 Task: Create relationship between health_assessment and progress_update.
Action: Mouse moved to (735, 61)
Screenshot: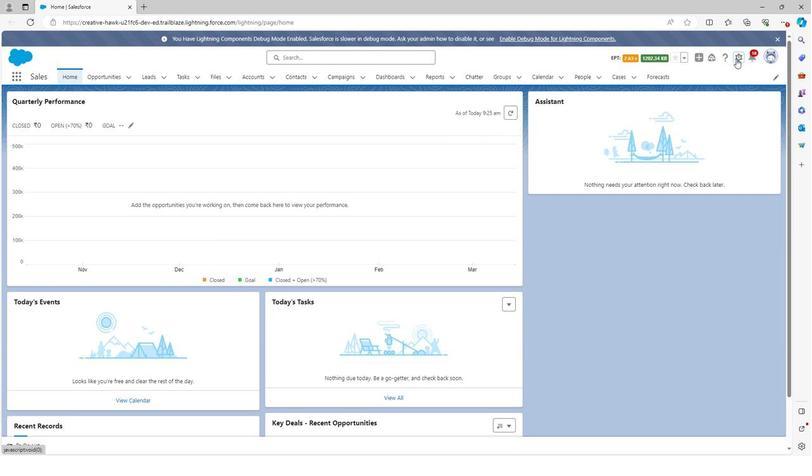 
Action: Mouse pressed left at (735, 61)
Screenshot: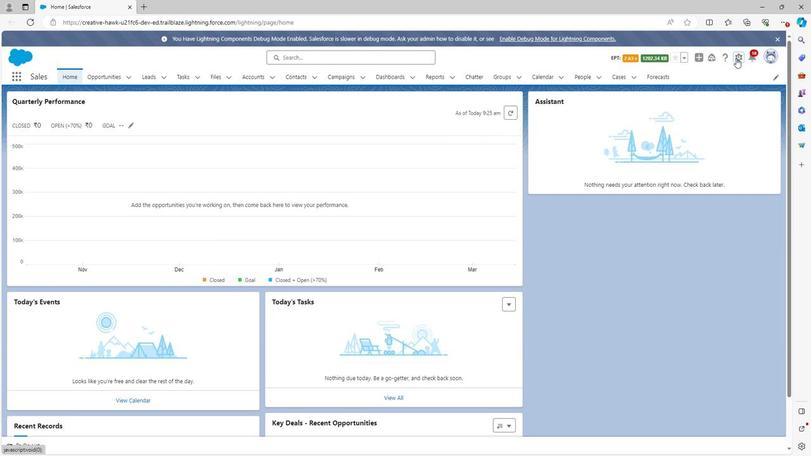 
Action: Mouse moved to (702, 86)
Screenshot: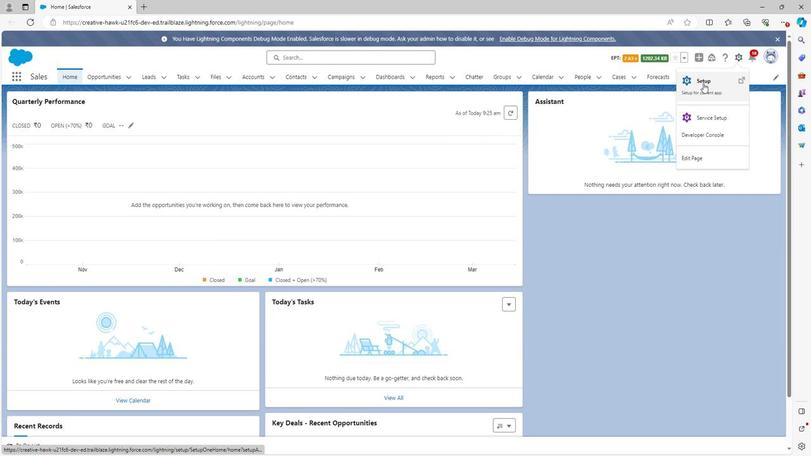 
Action: Mouse pressed left at (702, 86)
Screenshot: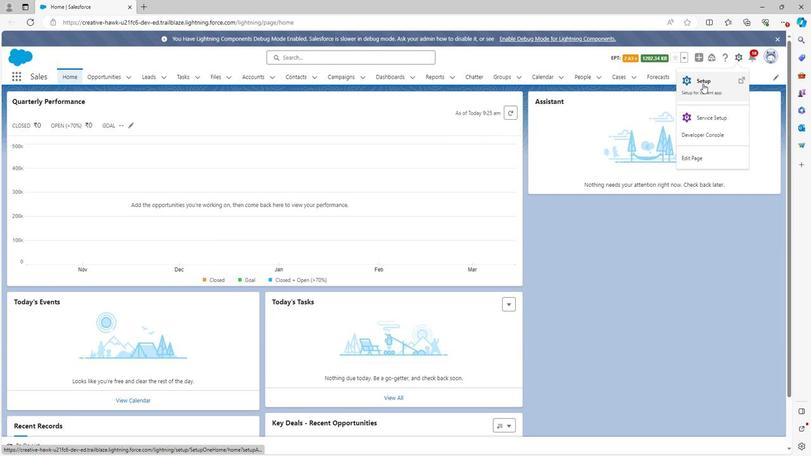 
Action: Mouse moved to (107, 79)
Screenshot: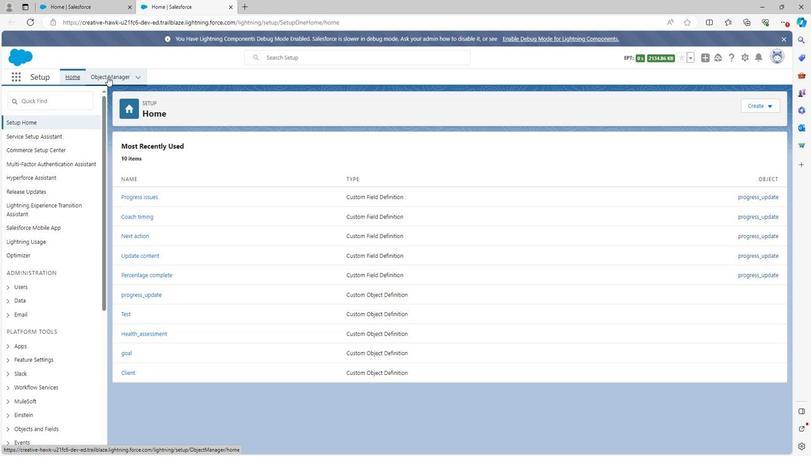 
Action: Mouse pressed left at (107, 79)
Screenshot: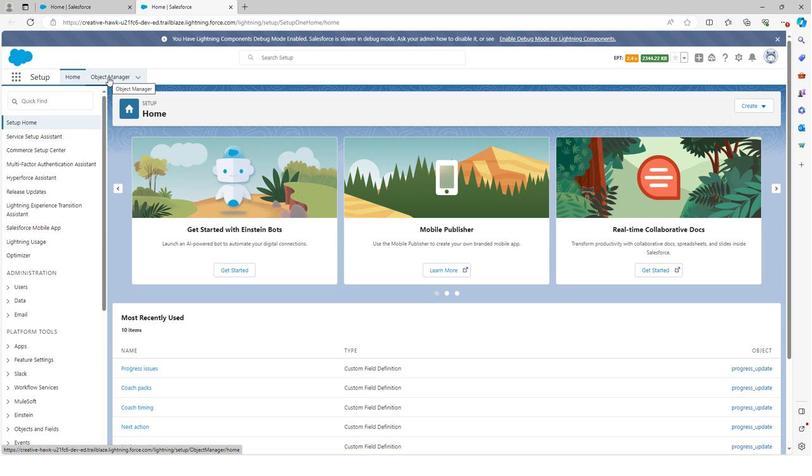 
Action: Mouse moved to (70, 303)
Screenshot: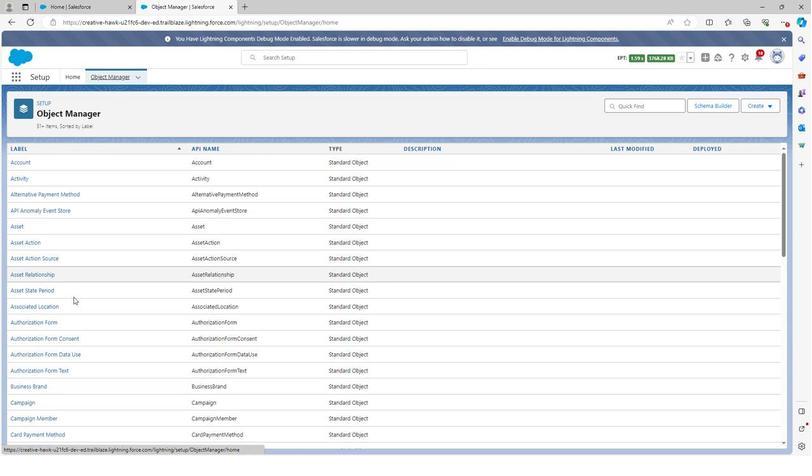 
Action: Mouse scrolled (70, 303) with delta (0, 0)
Screenshot: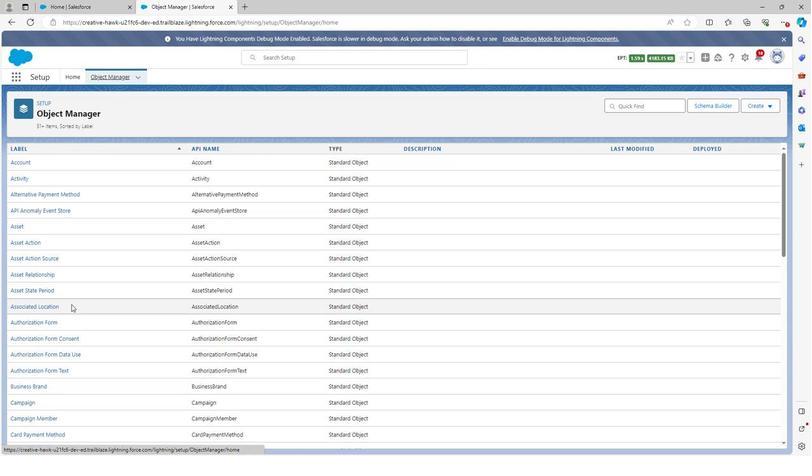 
Action: Mouse scrolled (70, 303) with delta (0, 0)
Screenshot: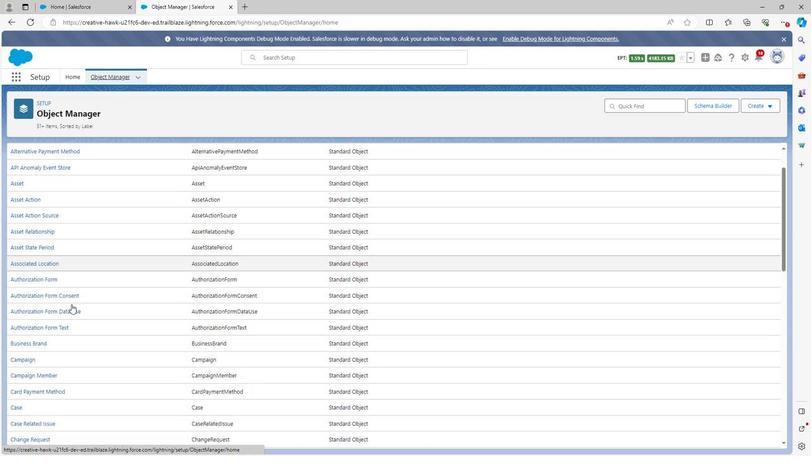 
Action: Mouse scrolled (70, 303) with delta (0, 0)
Screenshot: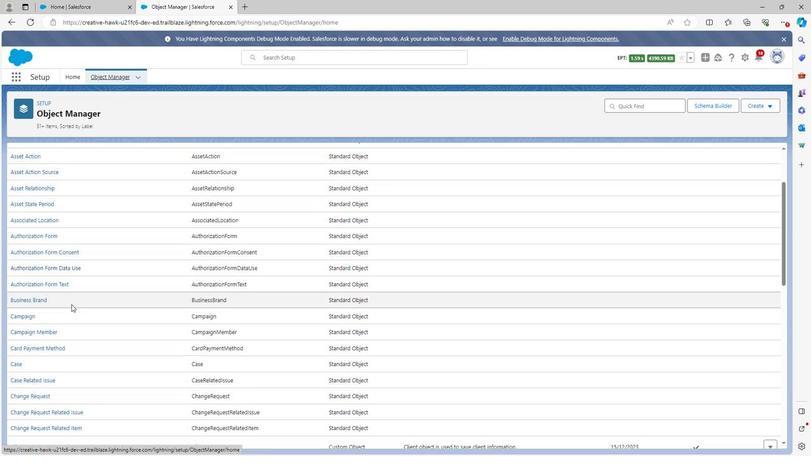 
Action: Mouse scrolled (70, 303) with delta (0, 0)
Screenshot: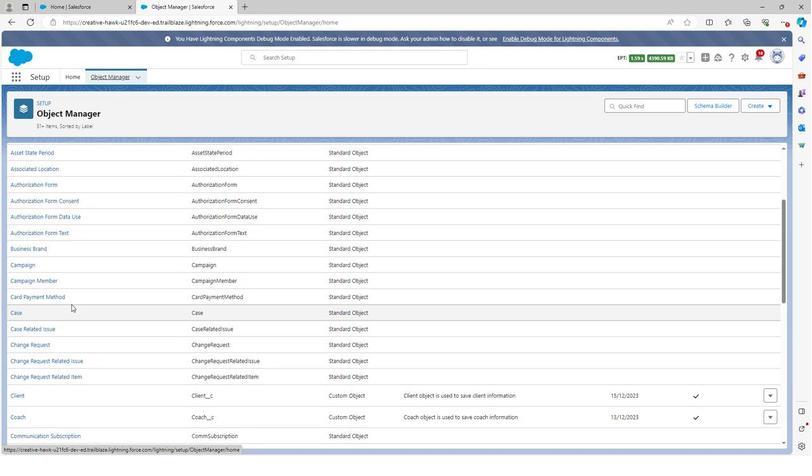 
Action: Mouse scrolled (70, 303) with delta (0, 0)
Screenshot: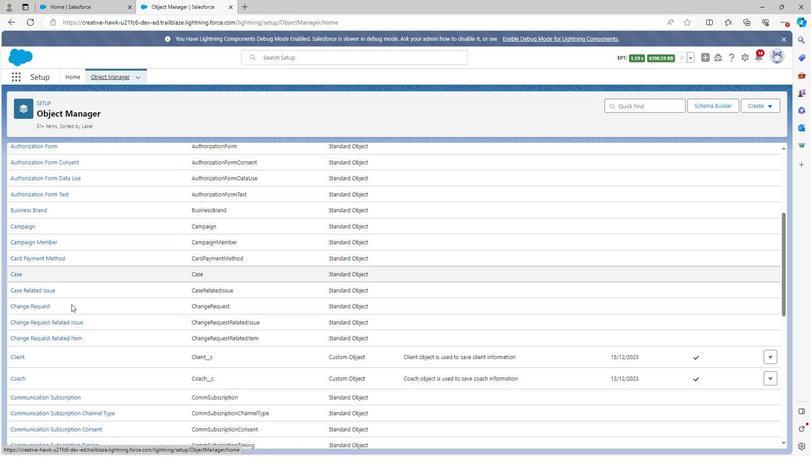 
Action: Mouse scrolled (70, 303) with delta (0, 0)
Screenshot: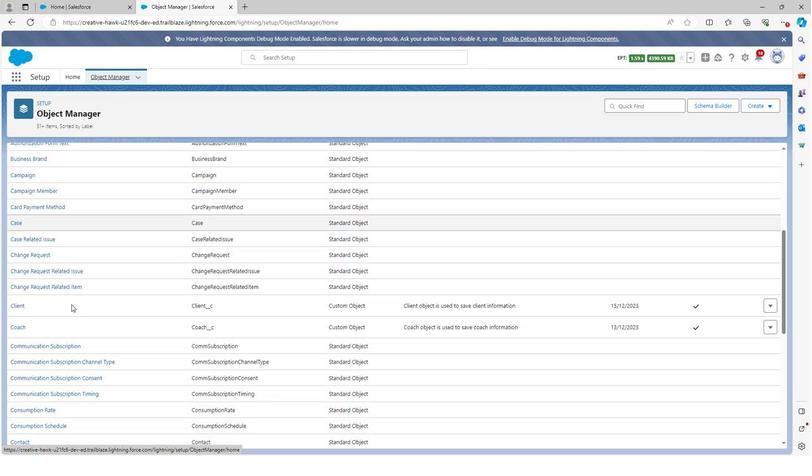 
Action: Mouse scrolled (70, 303) with delta (0, 0)
Screenshot: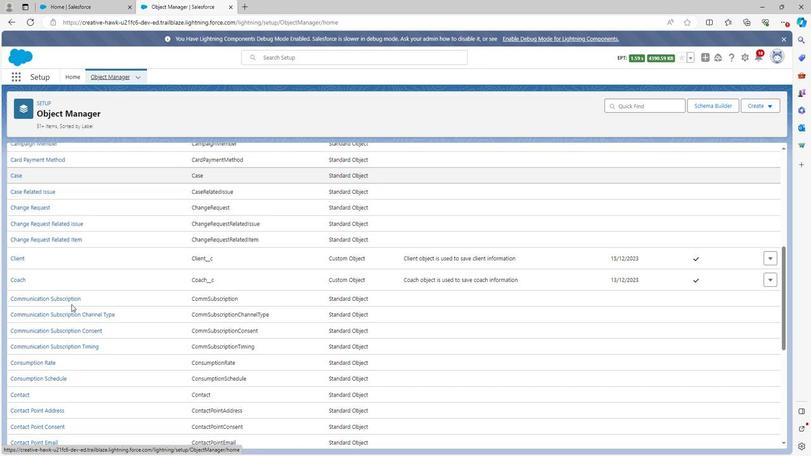 
Action: Mouse scrolled (70, 303) with delta (0, 0)
Screenshot: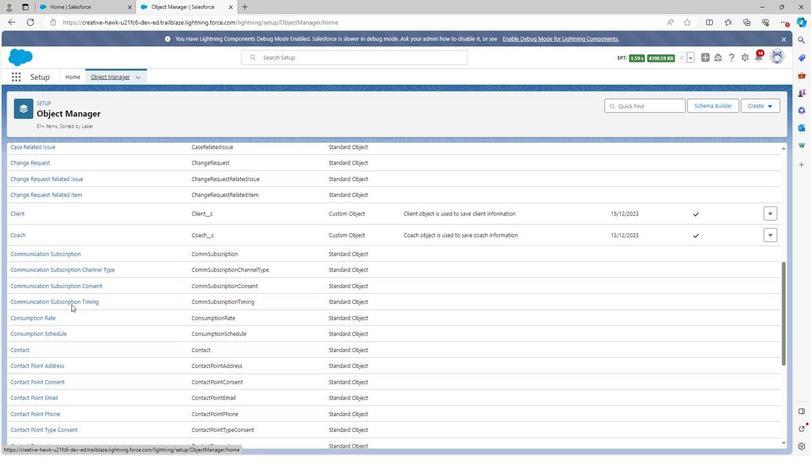 
Action: Mouse scrolled (70, 303) with delta (0, 0)
Screenshot: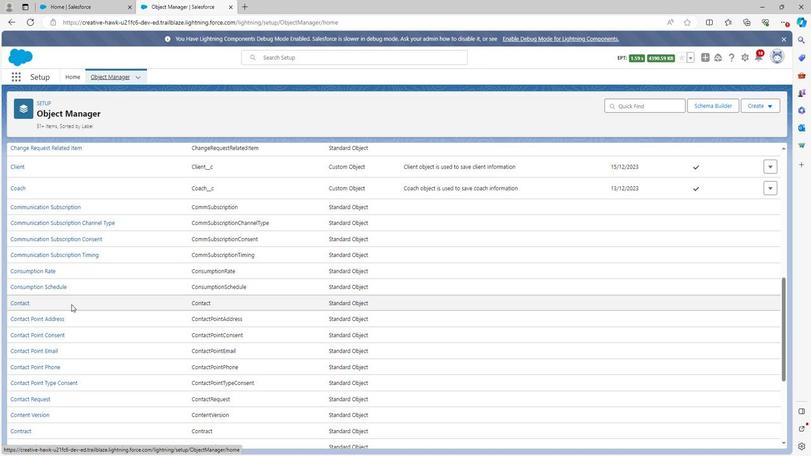 
Action: Mouse scrolled (70, 303) with delta (0, 0)
Screenshot: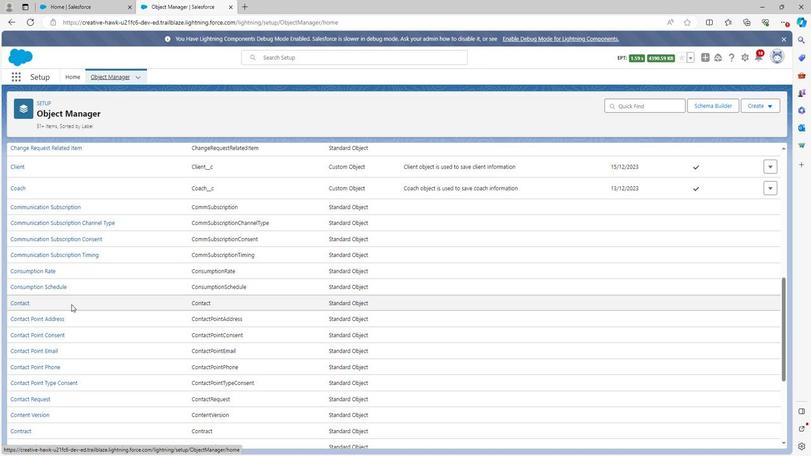 
Action: Mouse scrolled (70, 303) with delta (0, 0)
Screenshot: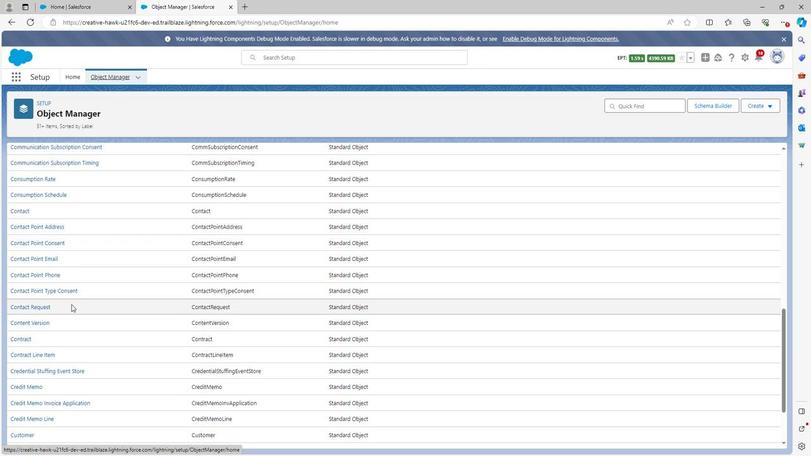 
Action: Mouse moved to (70, 305)
Screenshot: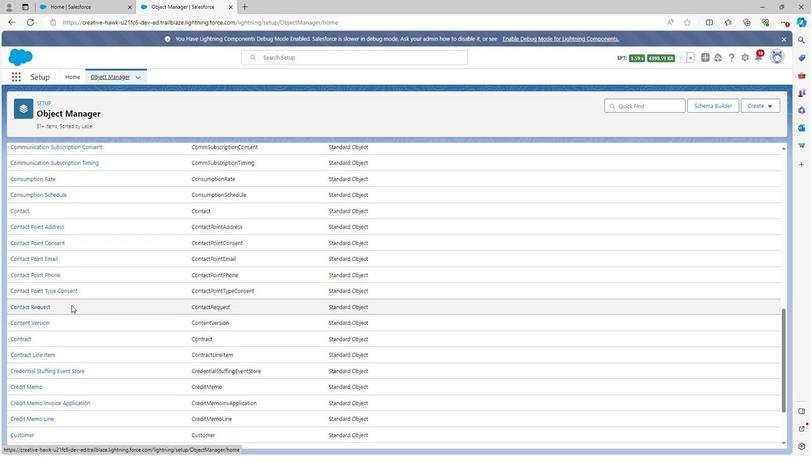 
Action: Mouse scrolled (70, 305) with delta (0, 0)
Screenshot: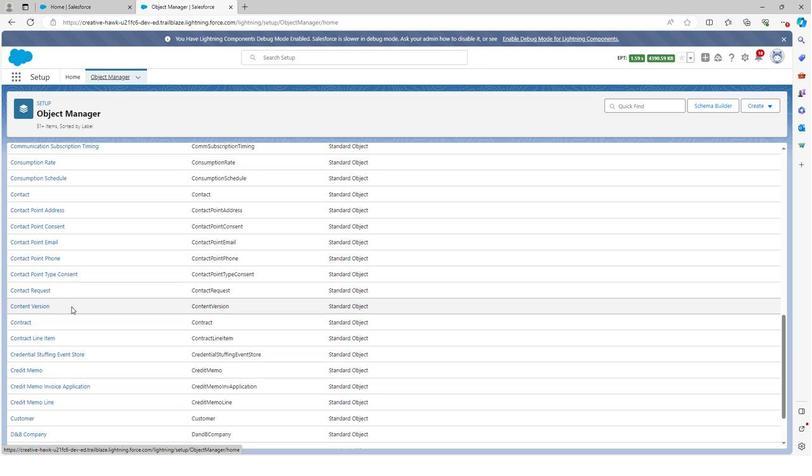 
Action: Mouse scrolled (70, 305) with delta (0, 0)
Screenshot: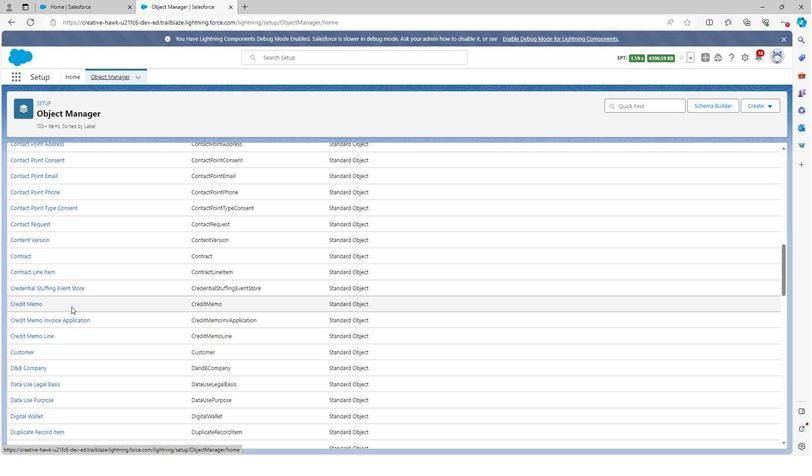 
Action: Mouse scrolled (70, 305) with delta (0, 0)
Screenshot: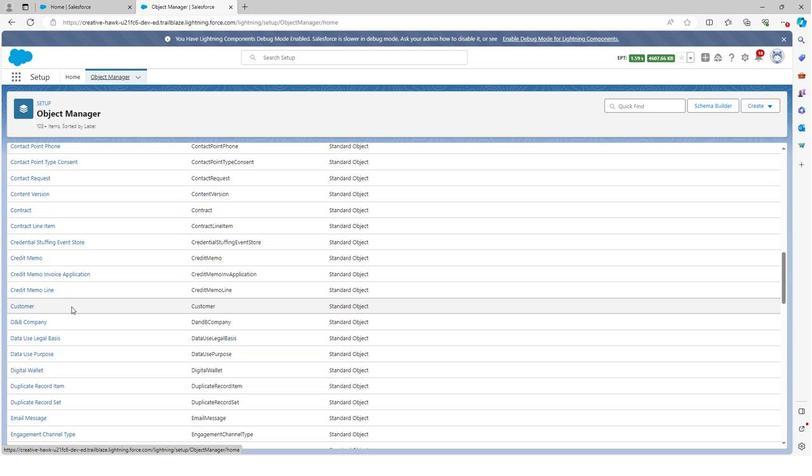 
Action: Mouse scrolled (70, 305) with delta (0, 0)
Screenshot: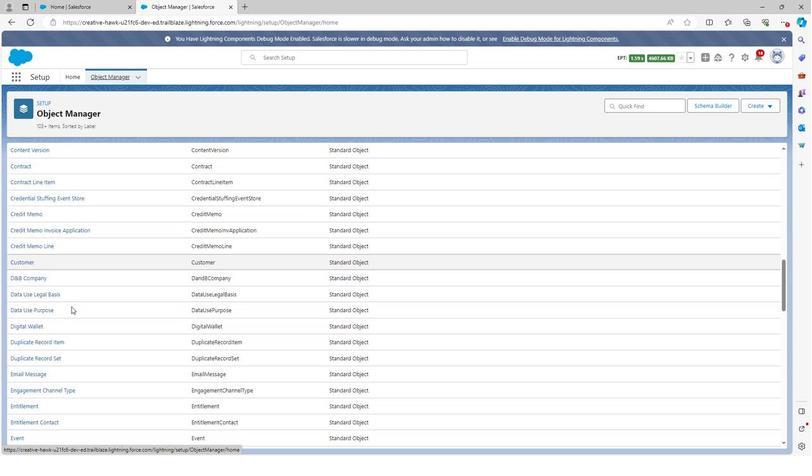 
Action: Mouse scrolled (70, 305) with delta (0, 0)
Screenshot: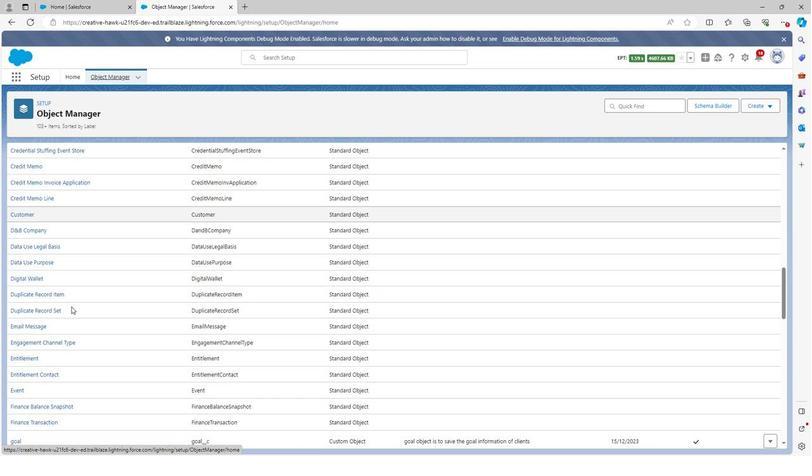 
Action: Mouse scrolled (70, 305) with delta (0, 0)
Screenshot: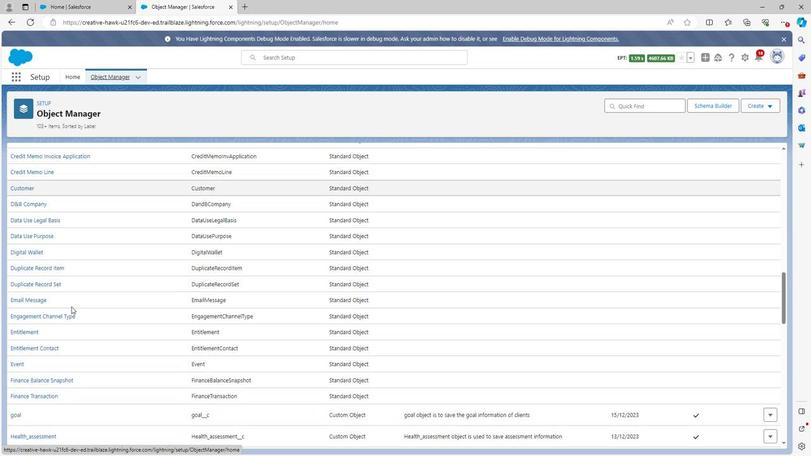 
Action: Mouse moved to (40, 368)
Screenshot: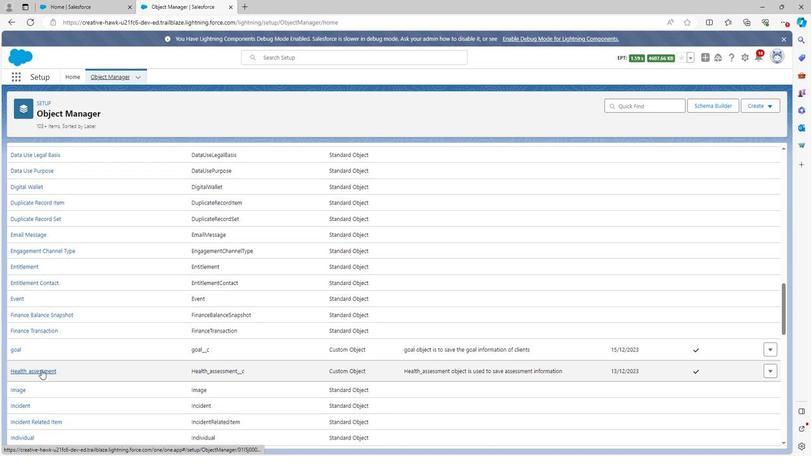 
Action: Mouse pressed left at (40, 368)
Screenshot: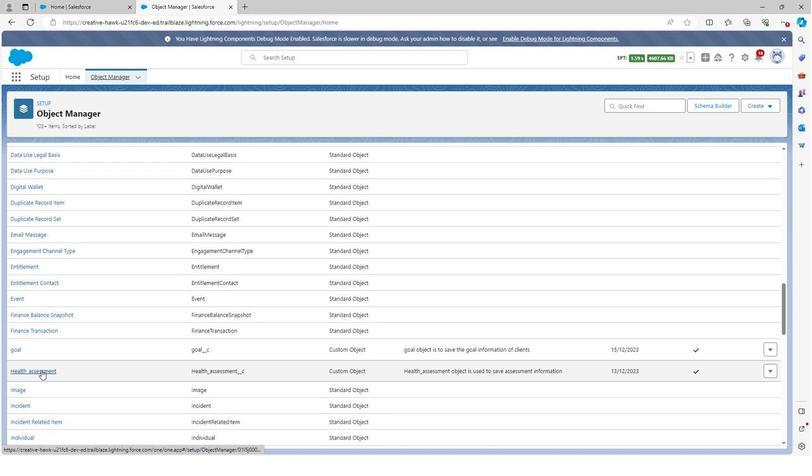 
Action: Mouse moved to (63, 162)
Screenshot: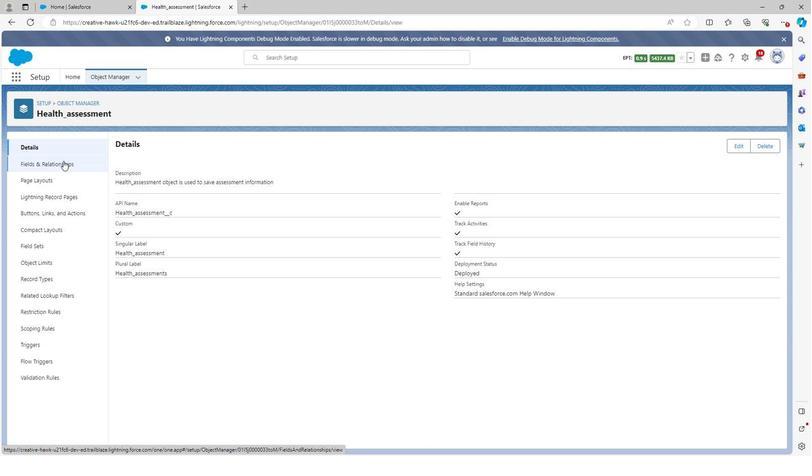 
Action: Mouse pressed left at (63, 162)
Screenshot: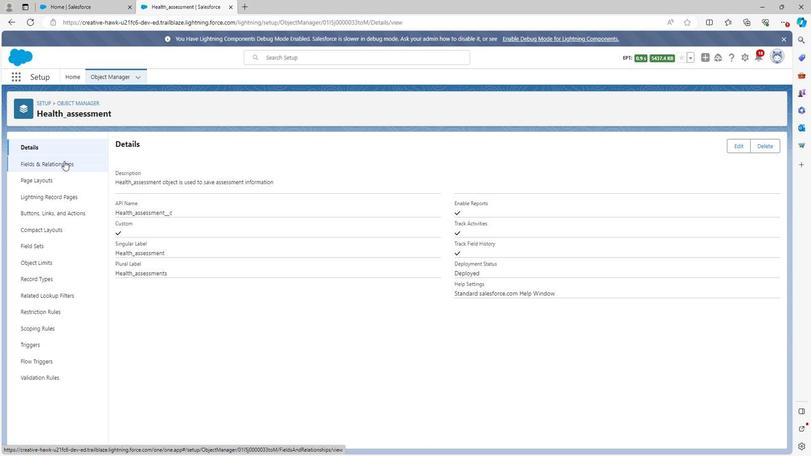 
Action: Mouse moved to (595, 147)
Screenshot: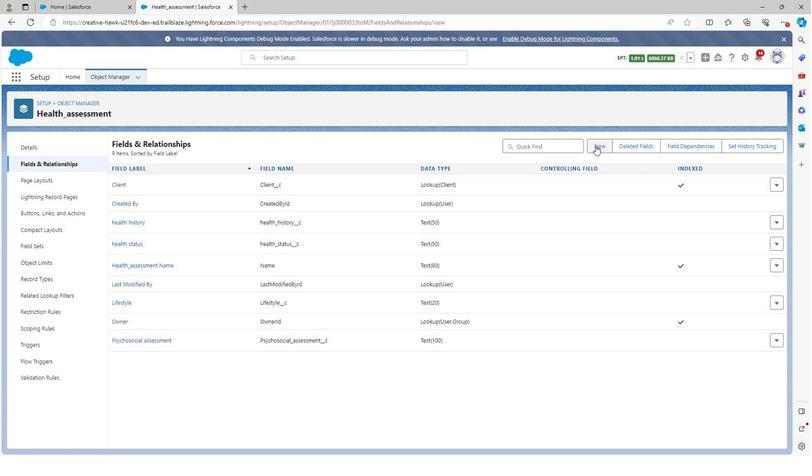 
Action: Mouse pressed left at (595, 147)
Screenshot: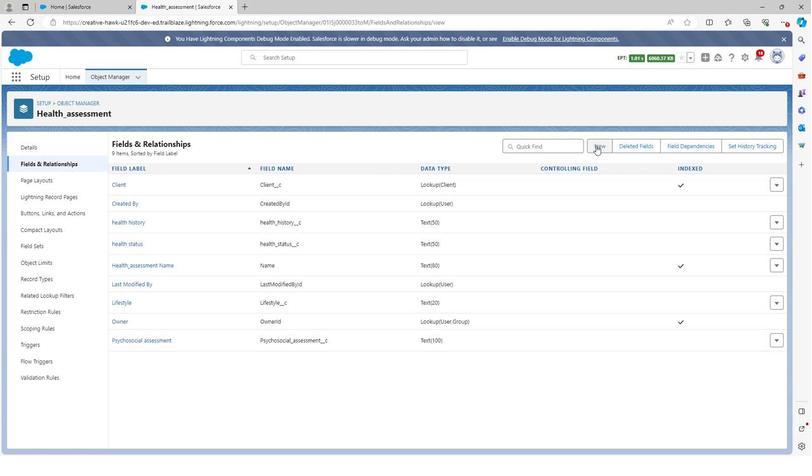 
Action: Mouse moved to (122, 302)
Screenshot: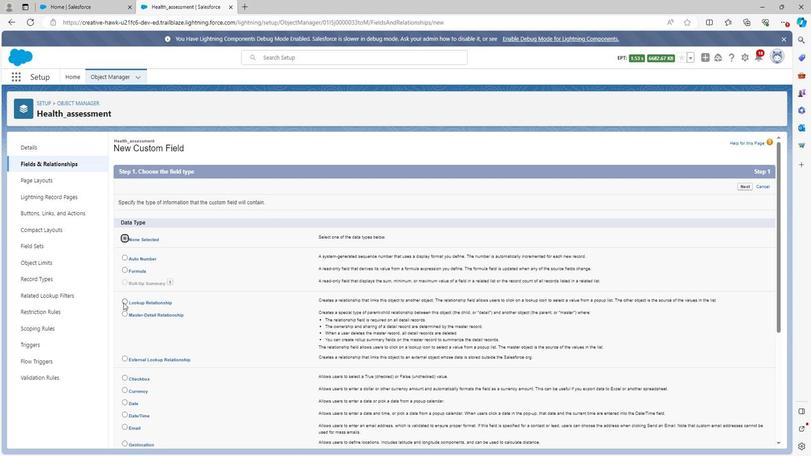 
Action: Mouse pressed left at (122, 302)
Screenshot: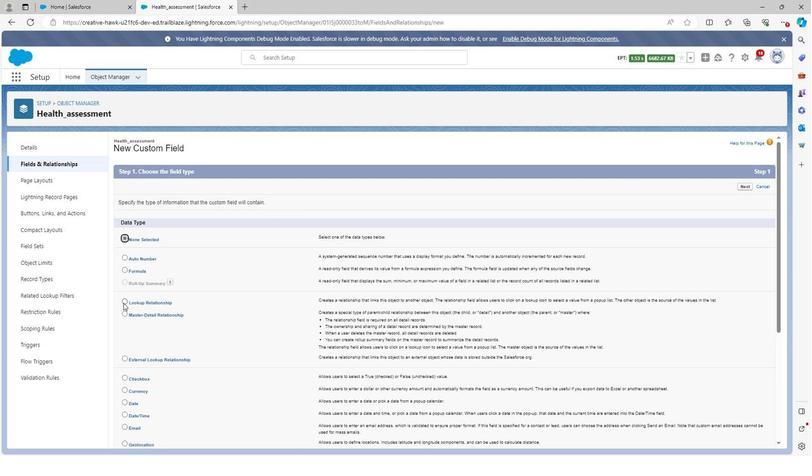 
Action: Mouse moved to (733, 282)
Screenshot: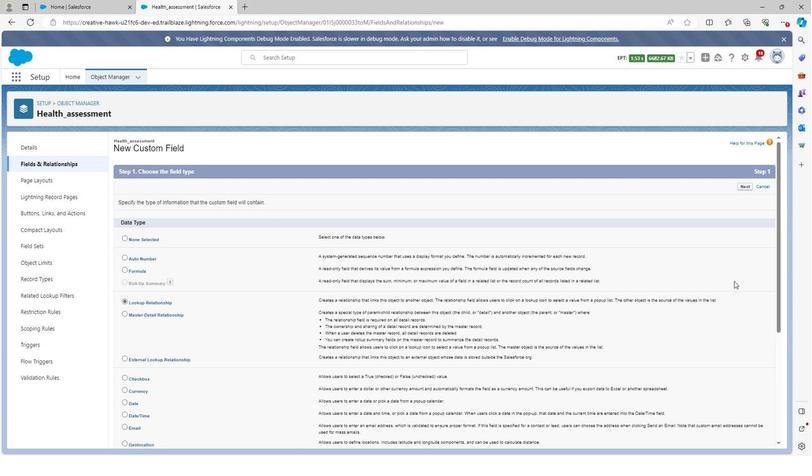 
Action: Mouse scrolled (733, 281) with delta (0, 0)
Screenshot: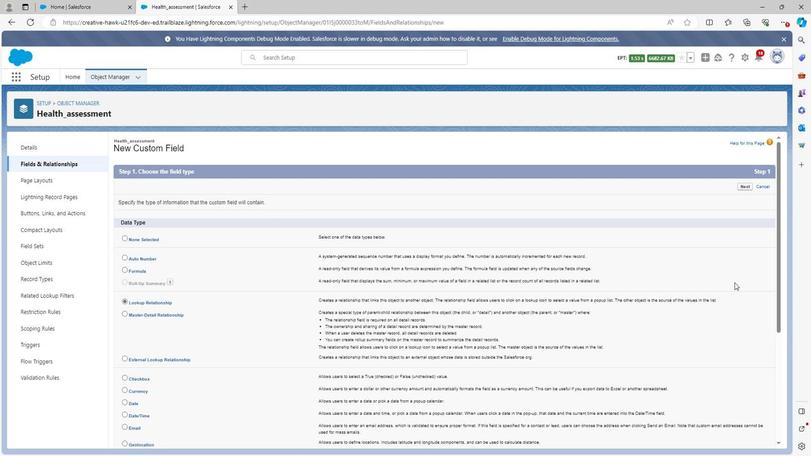 
Action: Mouse moved to (734, 282)
Screenshot: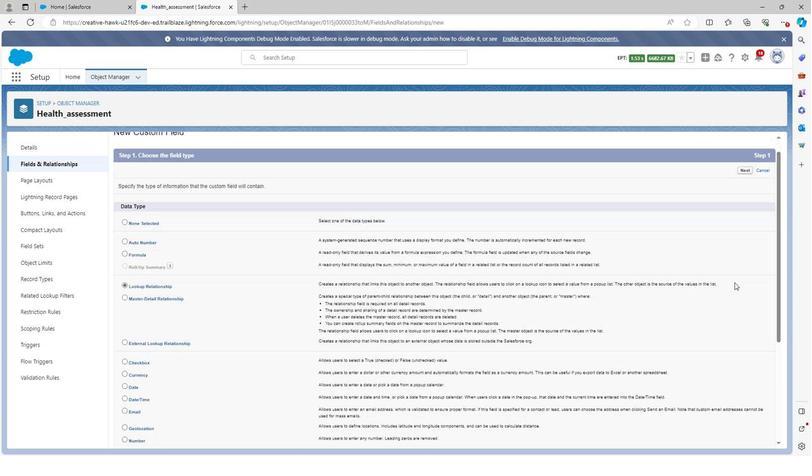 
Action: Mouse scrolled (734, 282) with delta (0, 0)
Screenshot: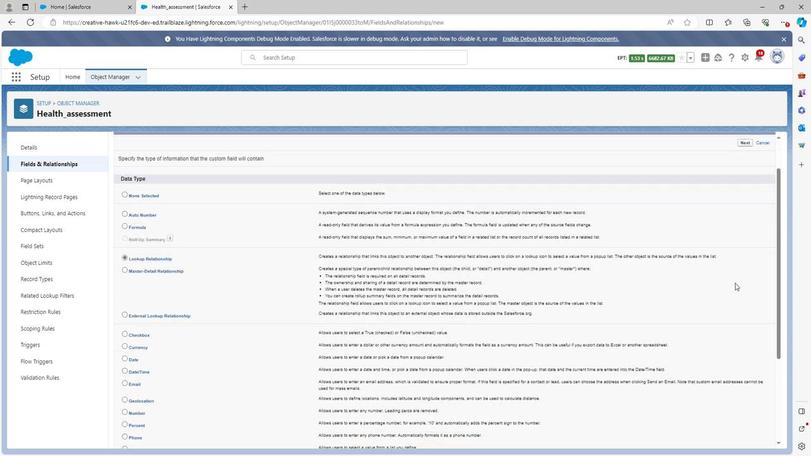 
Action: Mouse moved to (735, 284)
Screenshot: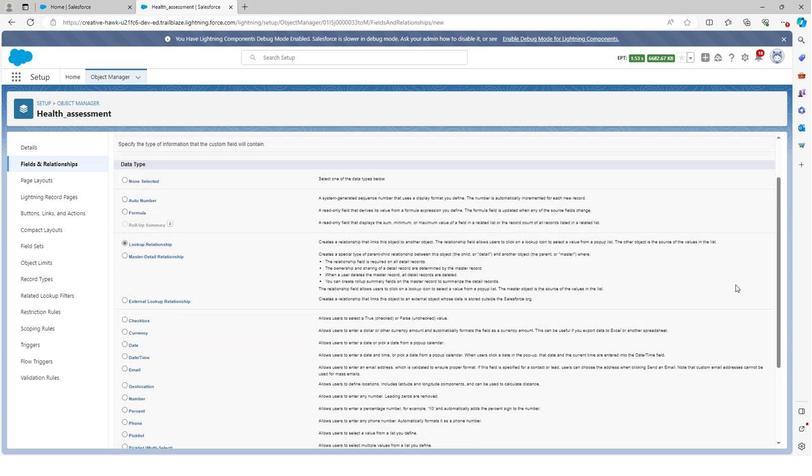 
Action: Mouse scrolled (735, 284) with delta (0, 0)
Screenshot: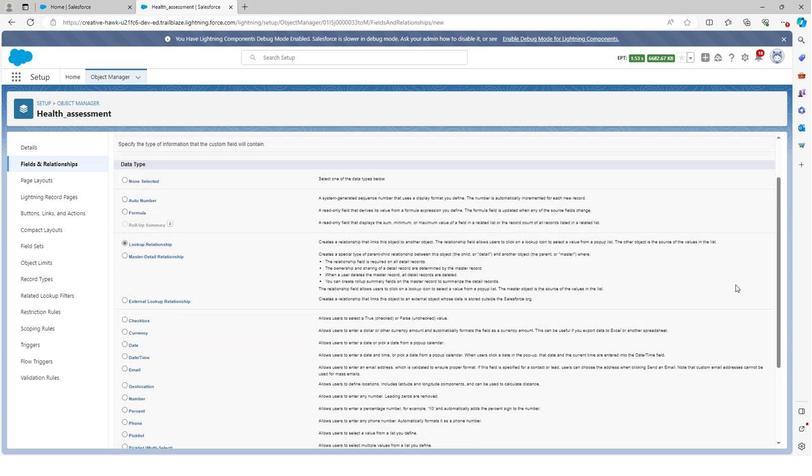 
Action: Mouse scrolled (735, 284) with delta (0, 0)
Screenshot: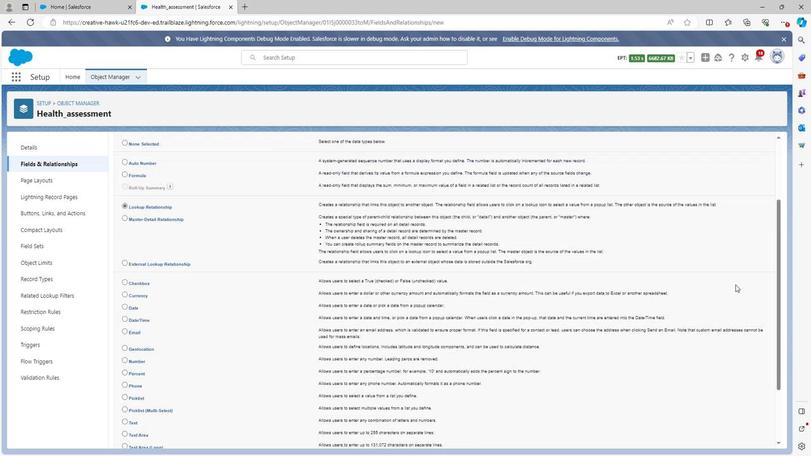 
Action: Mouse scrolled (735, 284) with delta (0, 0)
Screenshot: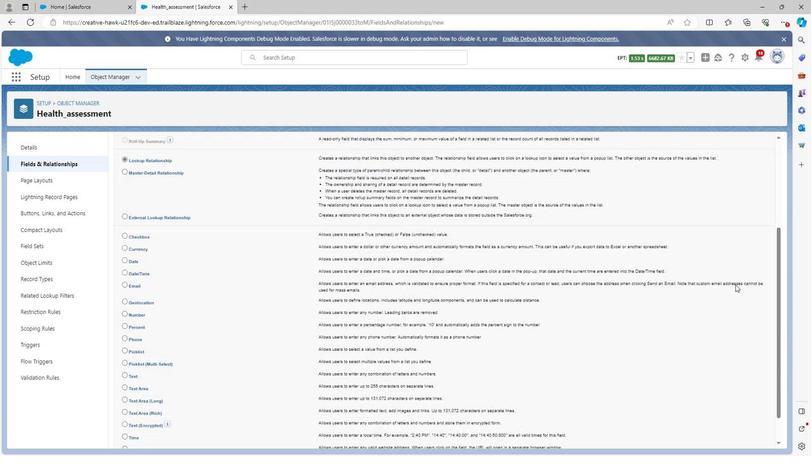 
Action: Mouse moved to (735, 285)
Screenshot: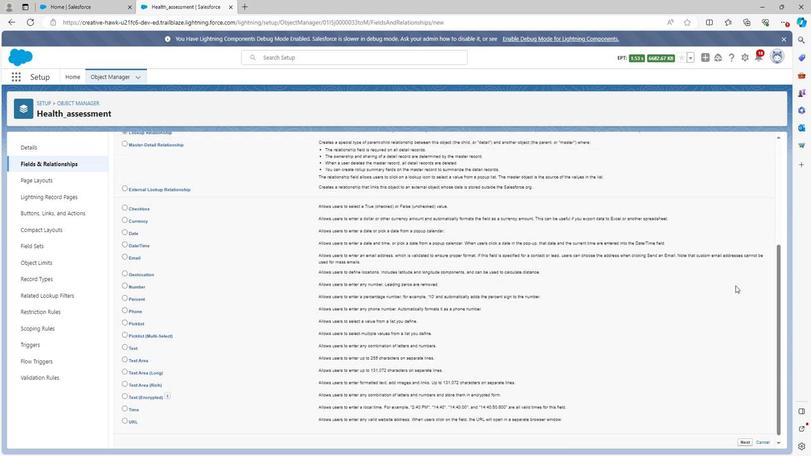 
Action: Mouse scrolled (735, 284) with delta (0, 0)
Screenshot: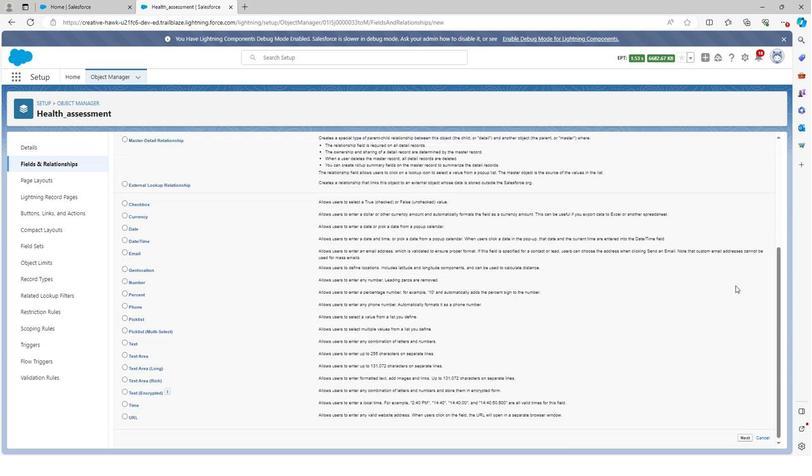 
Action: Mouse moved to (735, 286)
Screenshot: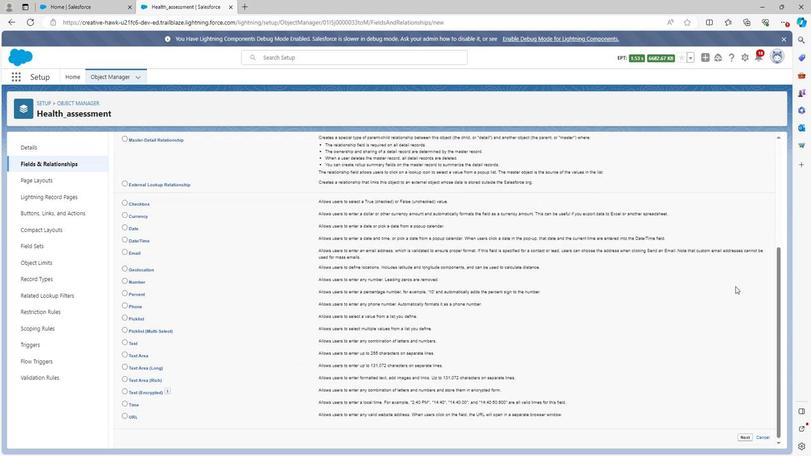 
Action: Mouse scrolled (735, 285) with delta (0, 0)
Screenshot: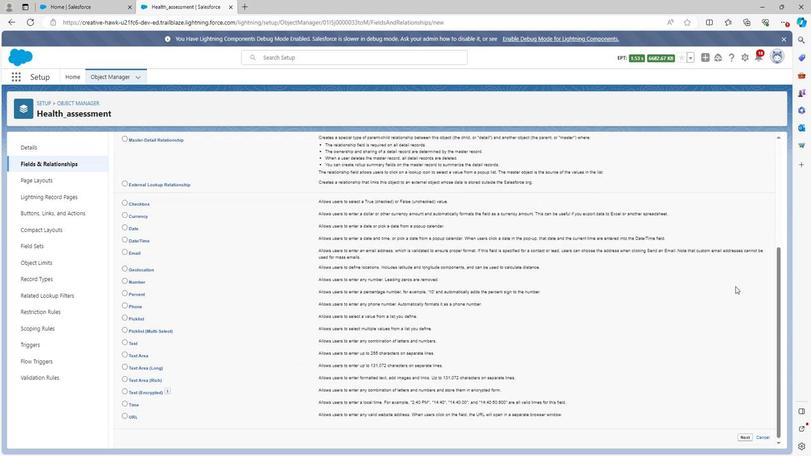 
Action: Mouse moved to (743, 434)
Screenshot: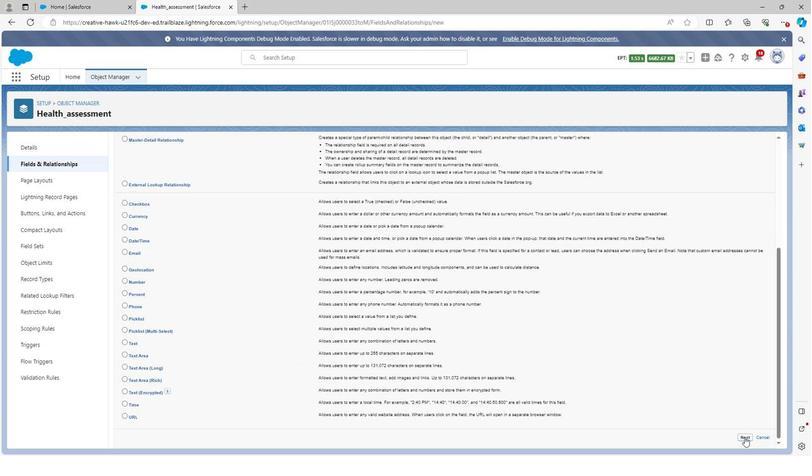 
Action: Mouse pressed left at (743, 434)
Screenshot: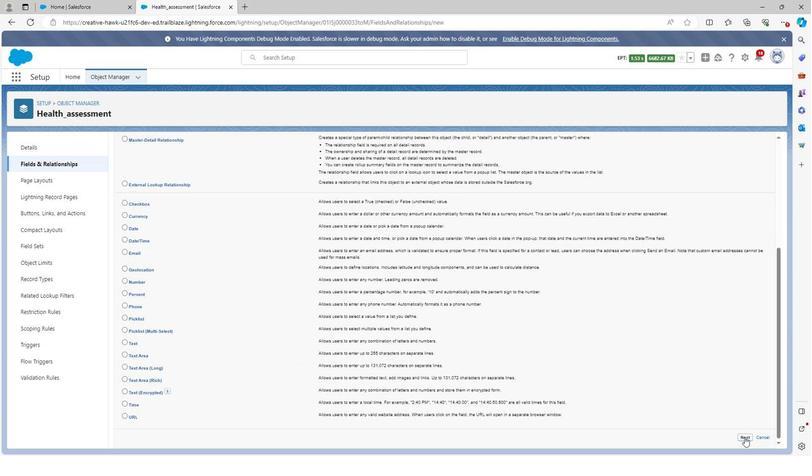
Action: Mouse moved to (322, 219)
Screenshot: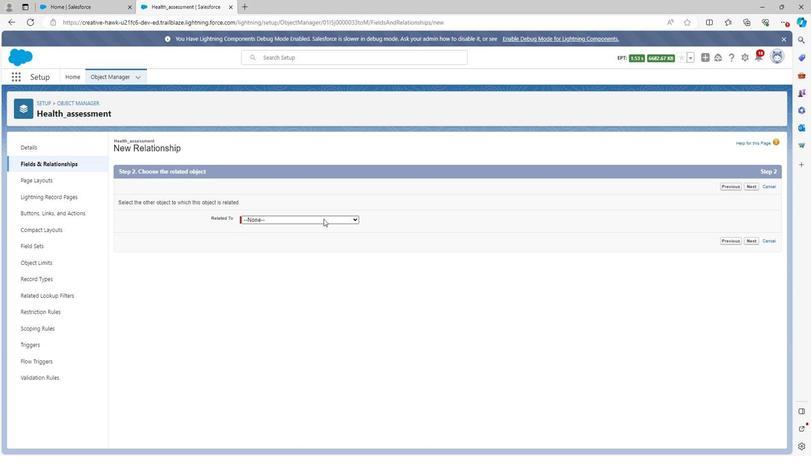
Action: Mouse pressed left at (322, 219)
Screenshot: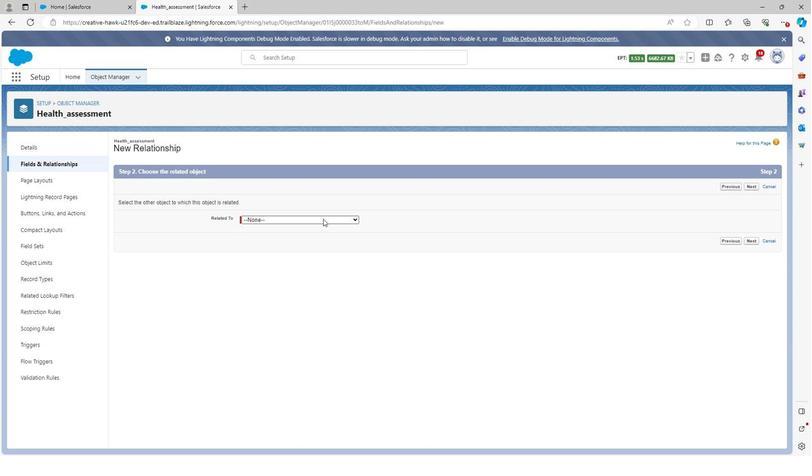 
Action: Mouse moved to (291, 316)
Screenshot: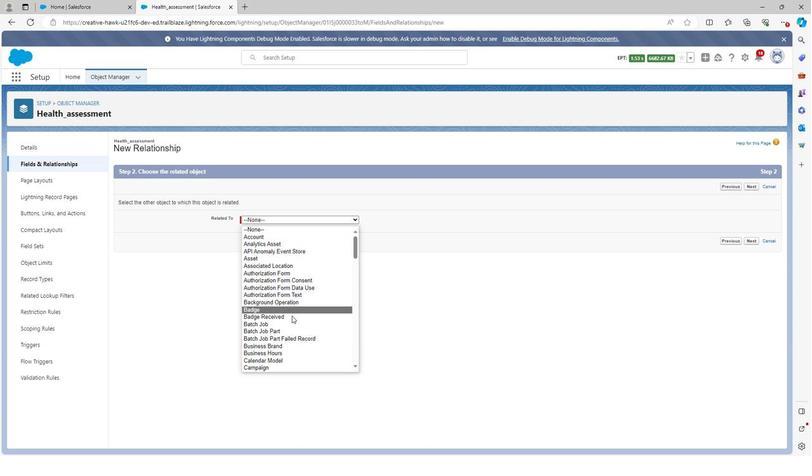 
Action: Mouse scrolled (291, 316) with delta (0, 0)
Screenshot: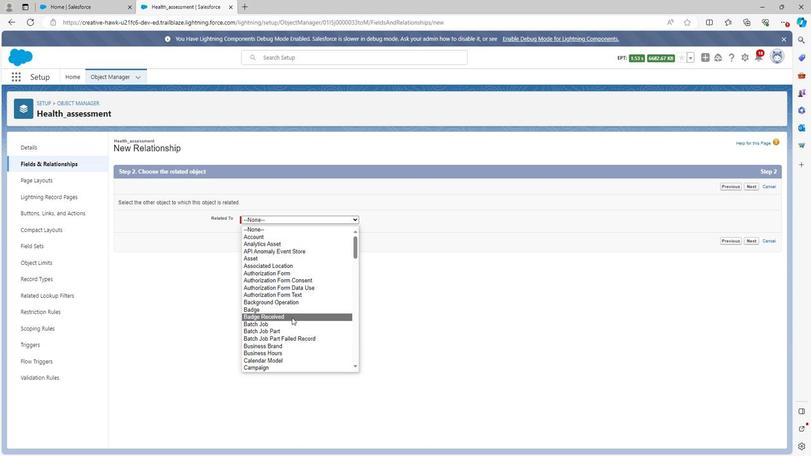 
Action: Mouse scrolled (291, 316) with delta (0, 0)
Screenshot: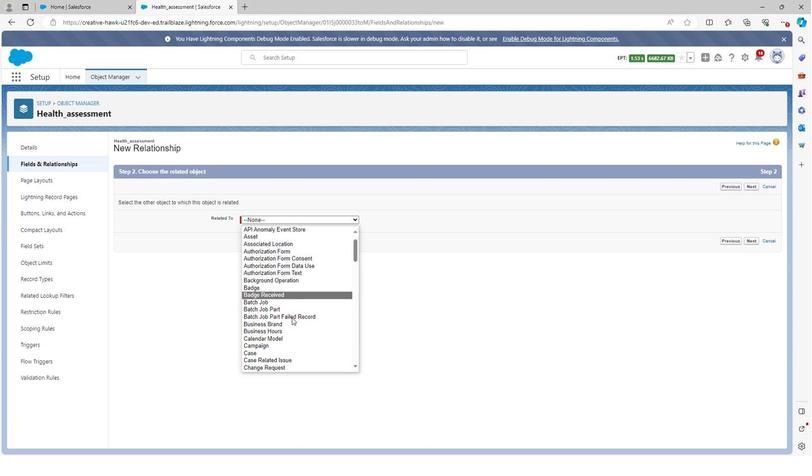 
Action: Mouse scrolled (291, 316) with delta (0, 0)
Screenshot: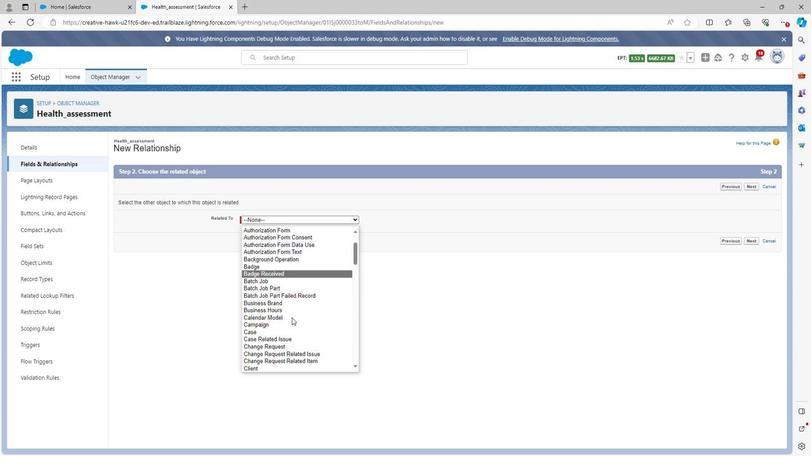 
Action: Mouse scrolled (291, 316) with delta (0, 0)
Screenshot: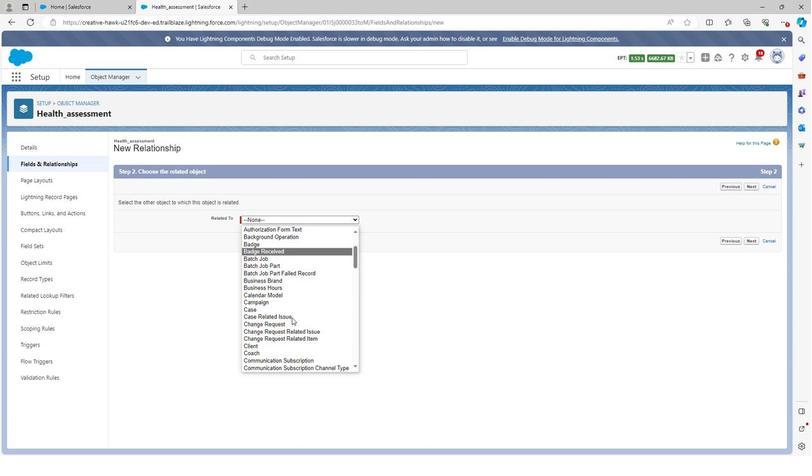 
Action: Mouse scrolled (291, 316) with delta (0, 0)
Screenshot: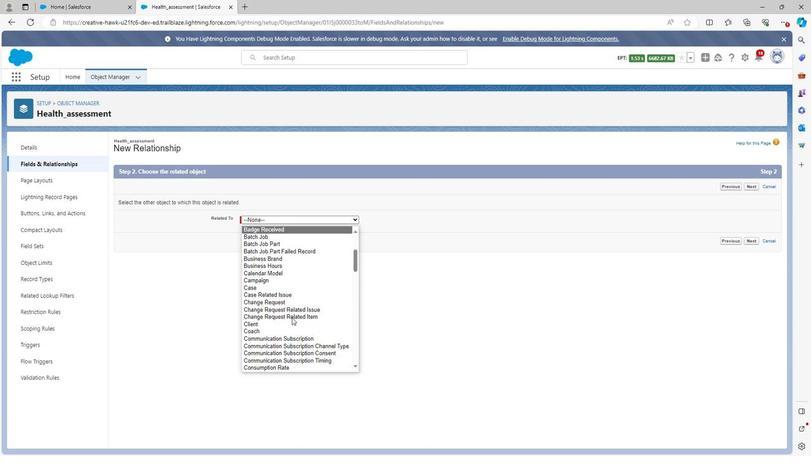 
Action: Mouse scrolled (291, 316) with delta (0, 0)
Screenshot: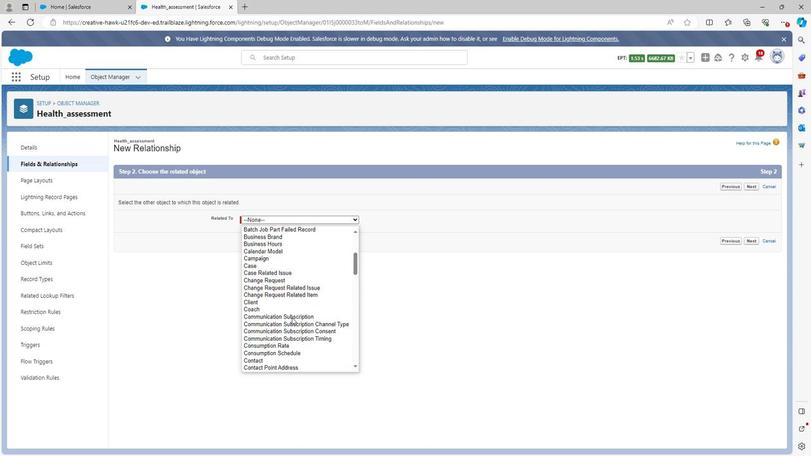 
Action: Mouse scrolled (291, 316) with delta (0, 0)
Screenshot: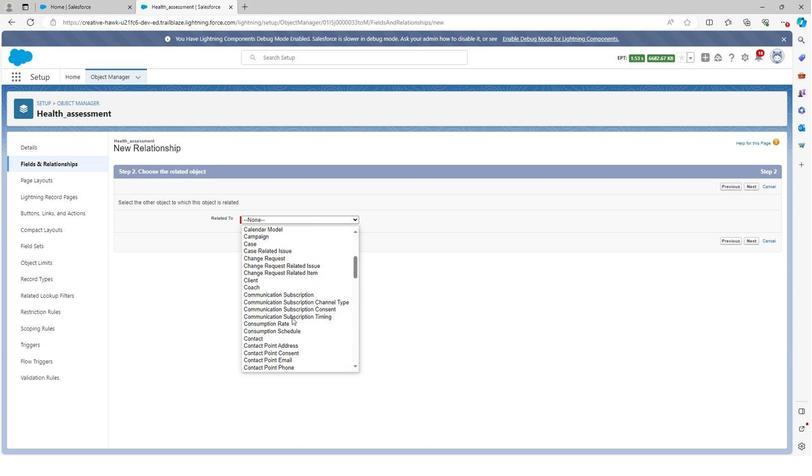 
Action: Mouse scrolled (291, 316) with delta (0, 0)
Screenshot: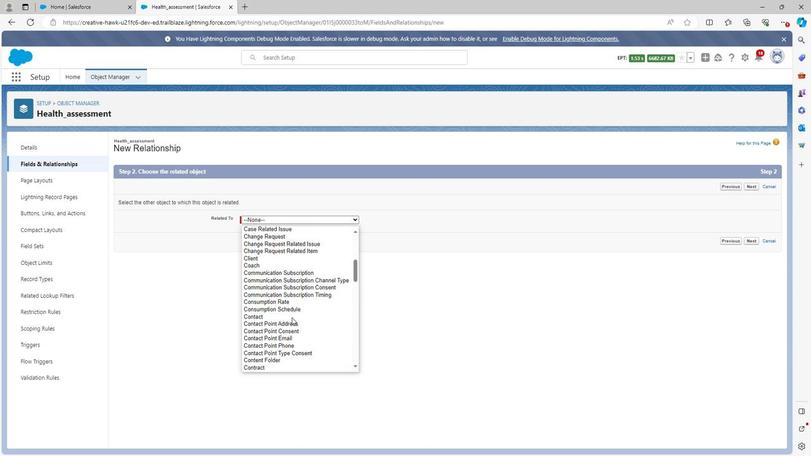 
Action: Mouse scrolled (291, 316) with delta (0, 0)
Screenshot: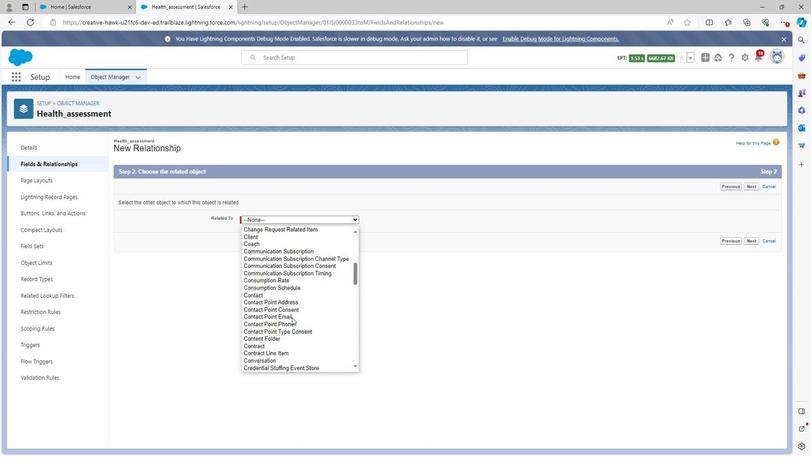 
Action: Mouse scrolled (291, 316) with delta (0, 0)
Screenshot: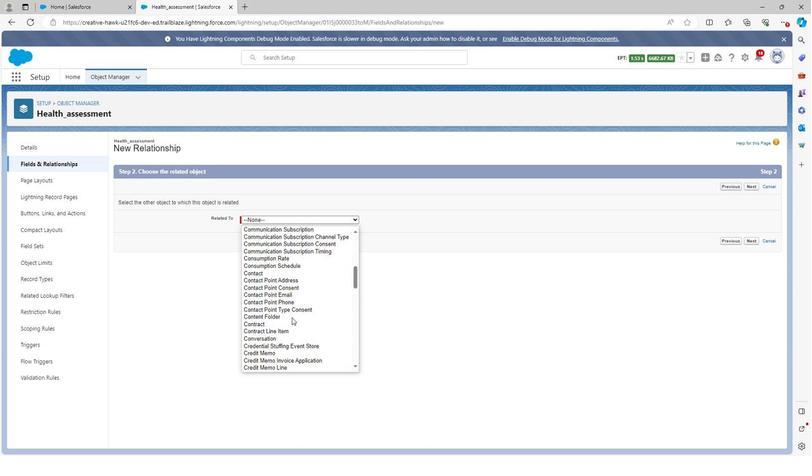 
Action: Mouse scrolled (291, 316) with delta (0, 0)
Screenshot: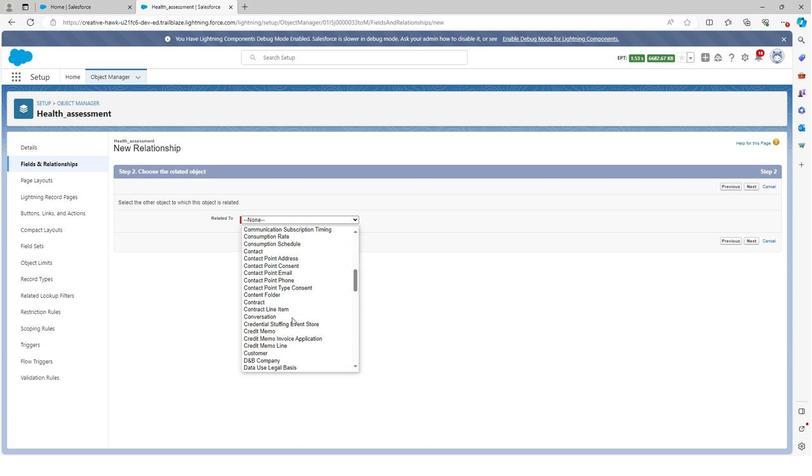 
Action: Mouse scrolled (291, 316) with delta (0, 0)
Screenshot: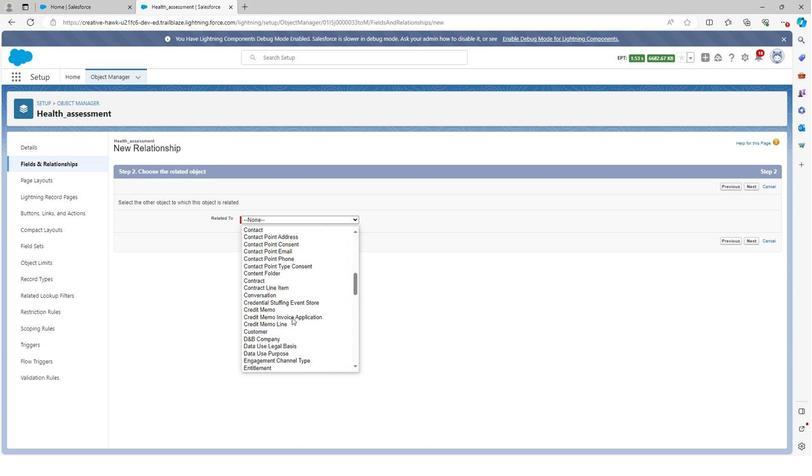 
Action: Mouse scrolled (291, 316) with delta (0, 0)
Screenshot: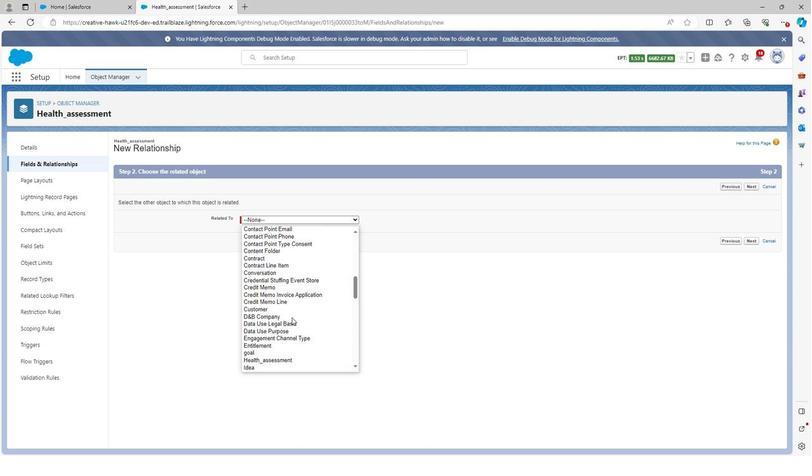
Action: Mouse scrolled (291, 316) with delta (0, 0)
Screenshot: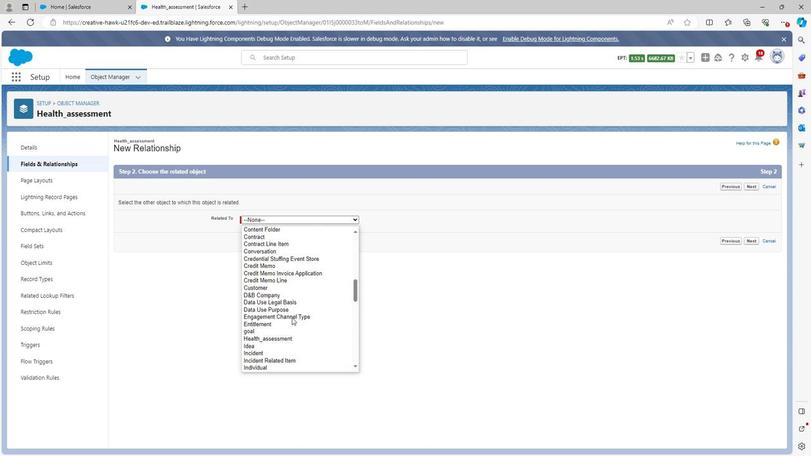 
Action: Mouse scrolled (291, 316) with delta (0, 0)
Screenshot: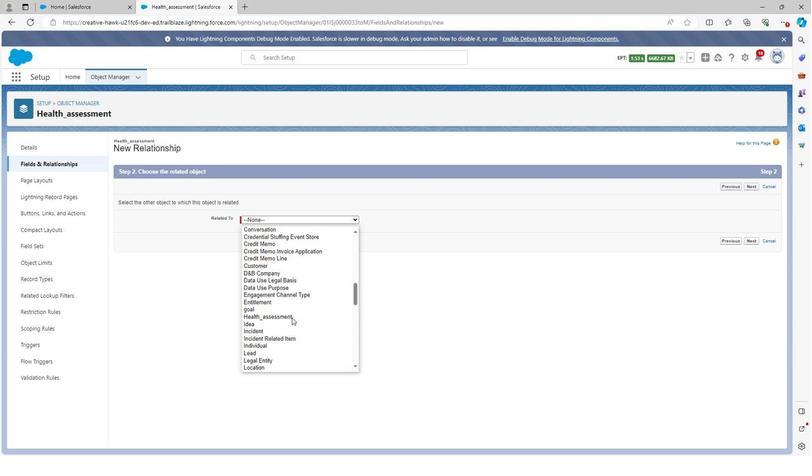 
Action: Mouse scrolled (291, 316) with delta (0, 0)
Screenshot: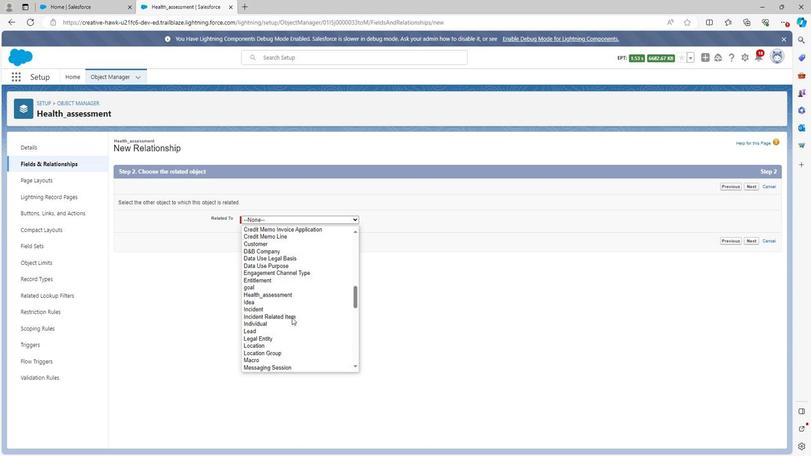 
Action: Mouse scrolled (291, 316) with delta (0, 0)
Screenshot: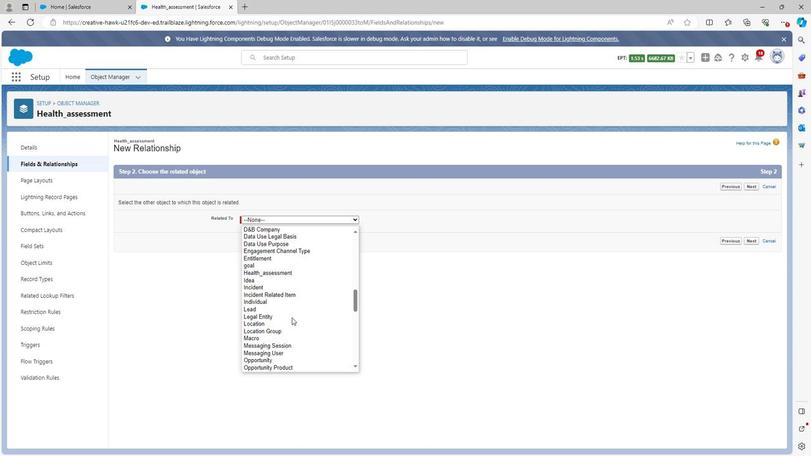 
Action: Mouse scrolled (291, 316) with delta (0, 0)
Screenshot: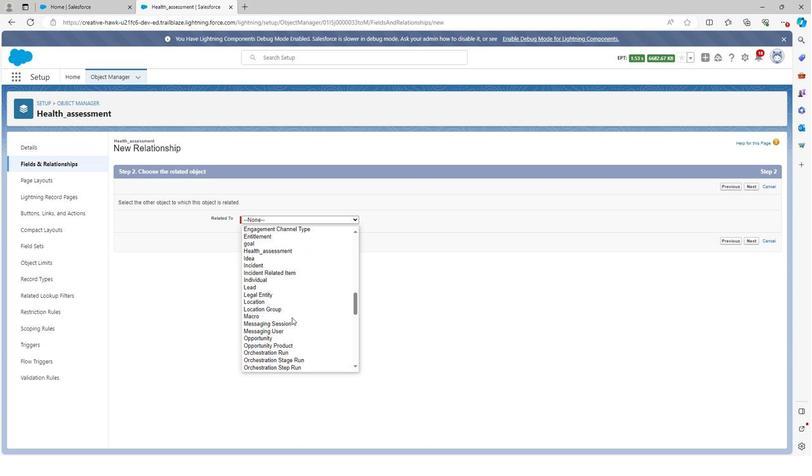 
Action: Mouse scrolled (291, 316) with delta (0, 0)
Screenshot: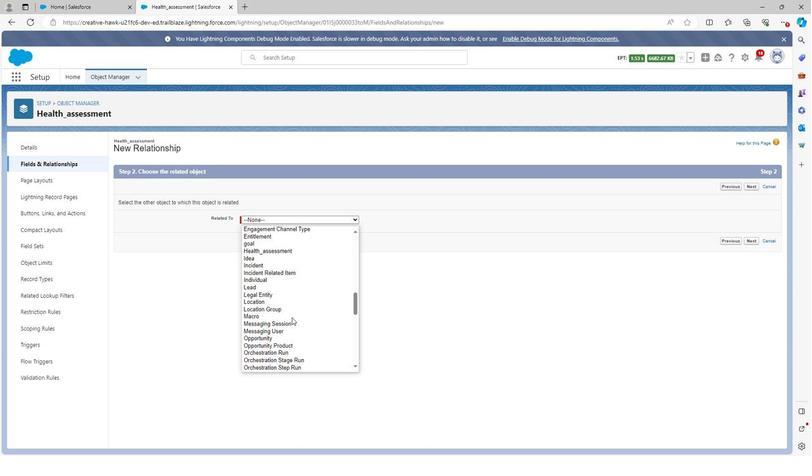 
Action: Mouse scrolled (291, 316) with delta (0, 0)
Screenshot: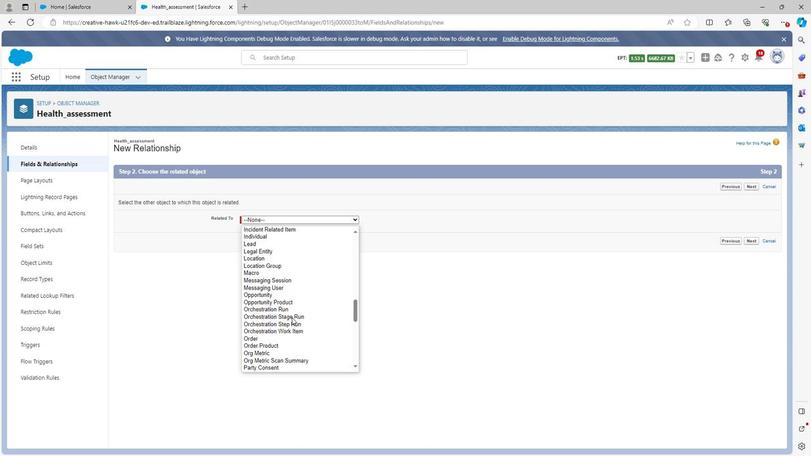 
Action: Mouse scrolled (291, 316) with delta (0, 0)
Screenshot: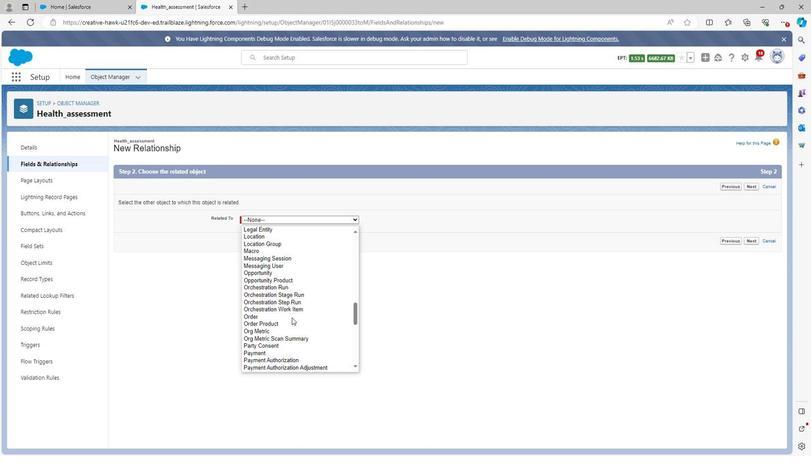 
Action: Mouse scrolled (291, 316) with delta (0, 0)
Screenshot: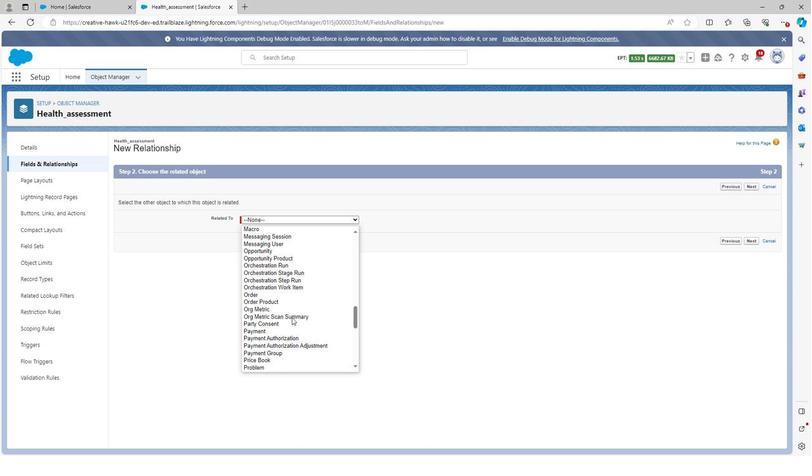 
Action: Mouse scrolled (291, 316) with delta (0, 0)
Screenshot: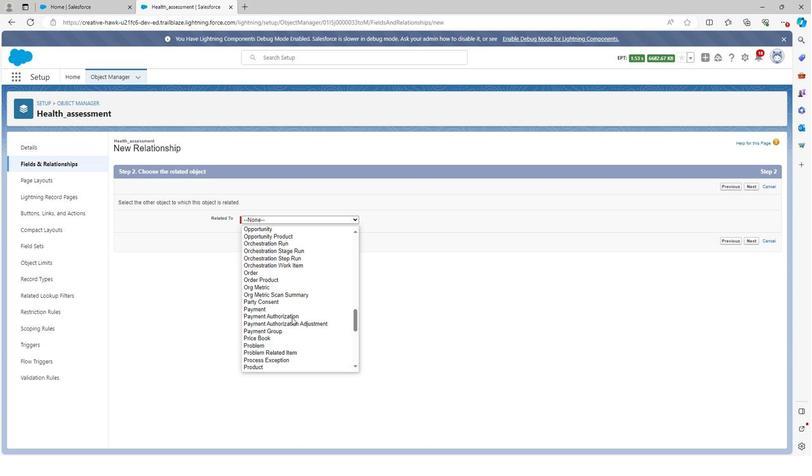 
Action: Mouse scrolled (291, 316) with delta (0, 0)
Screenshot: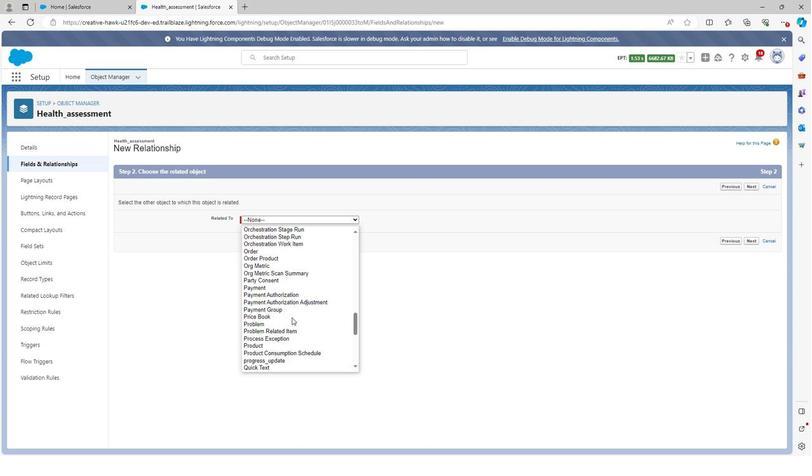 
Action: Mouse scrolled (291, 316) with delta (0, 0)
Screenshot: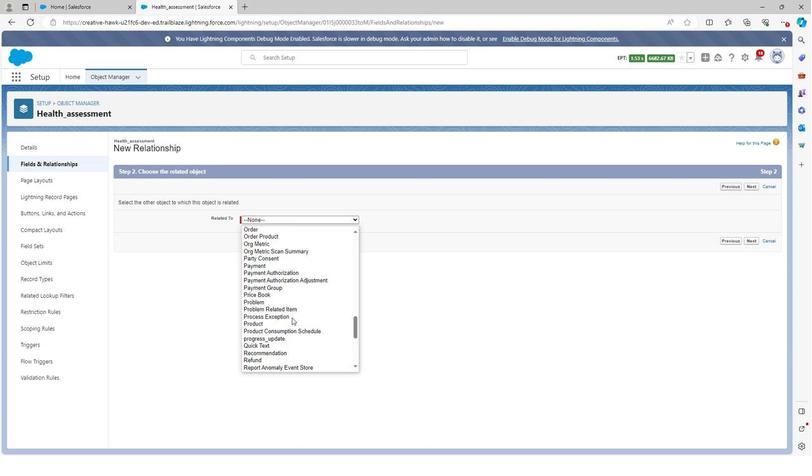 
Action: Mouse moved to (280, 316)
Screenshot: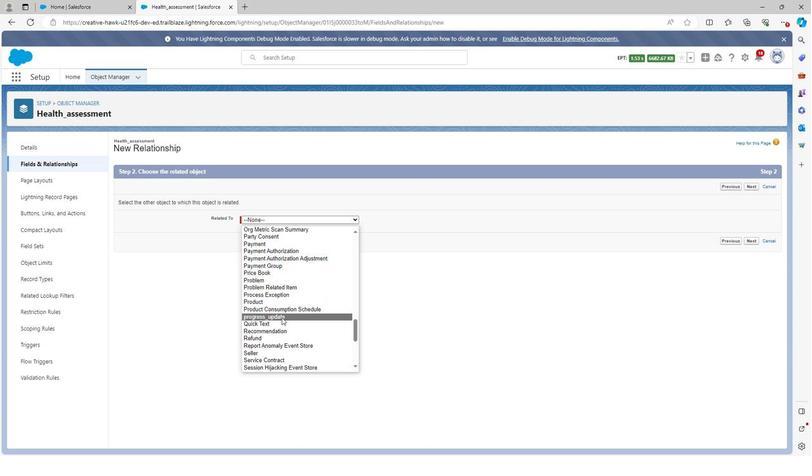 
Action: Mouse pressed left at (280, 316)
Screenshot: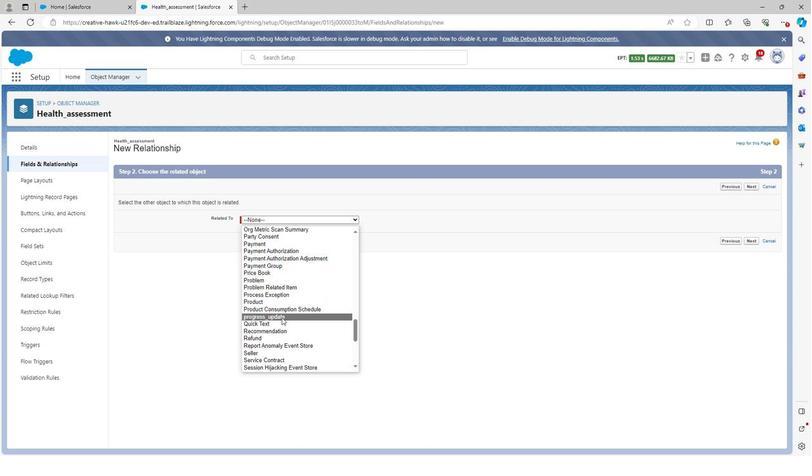 
Action: Mouse moved to (749, 239)
Screenshot: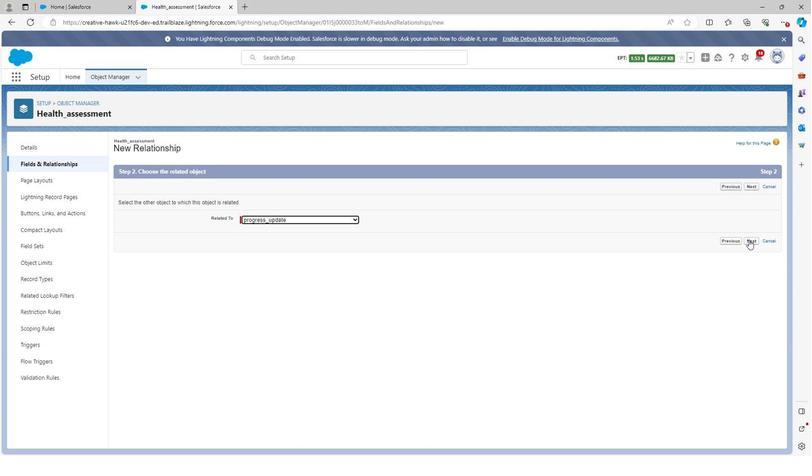 
Action: Mouse pressed left at (749, 239)
Screenshot: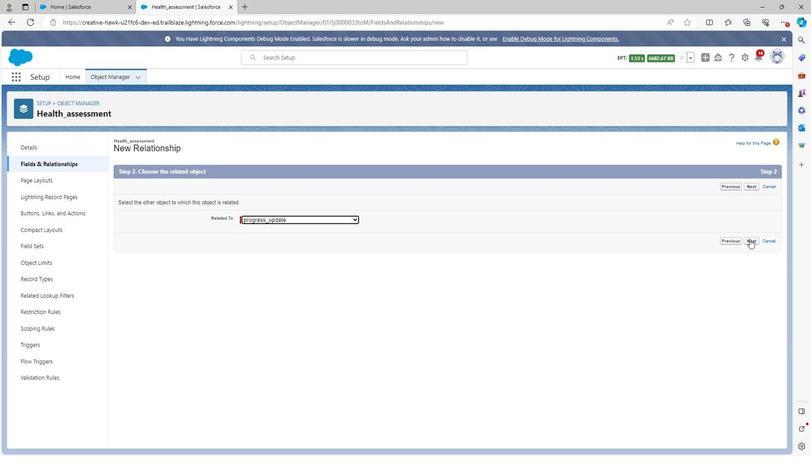 
Action: Mouse moved to (339, 216)
Screenshot: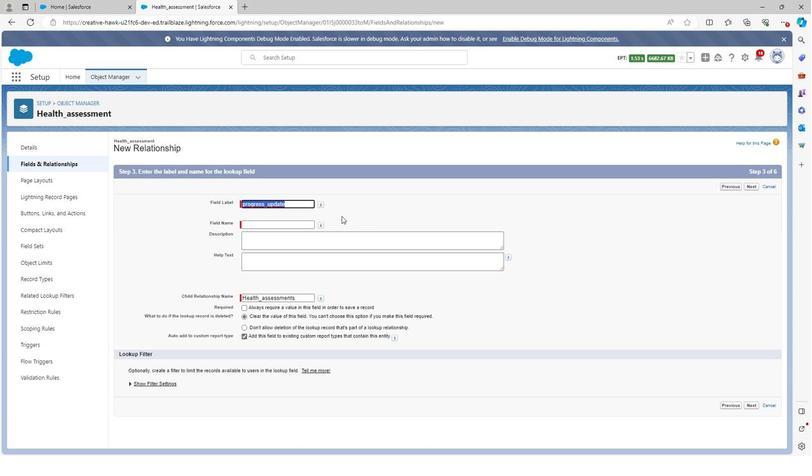 
Action: Mouse pressed left at (339, 216)
Screenshot: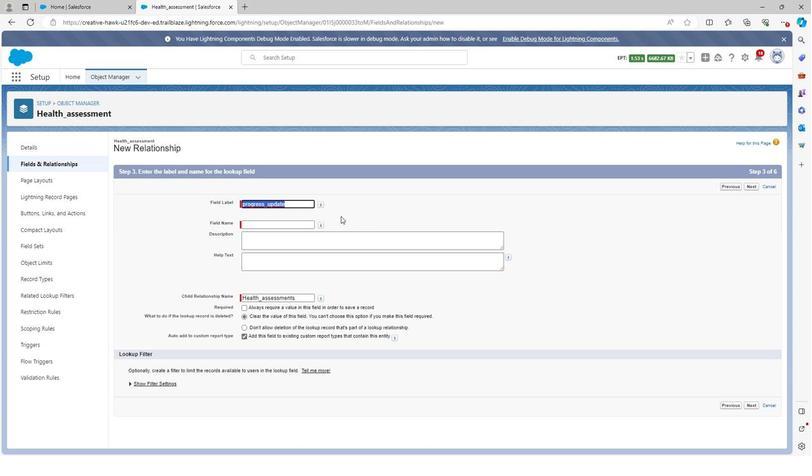 
Action: Mouse moved to (275, 237)
Screenshot: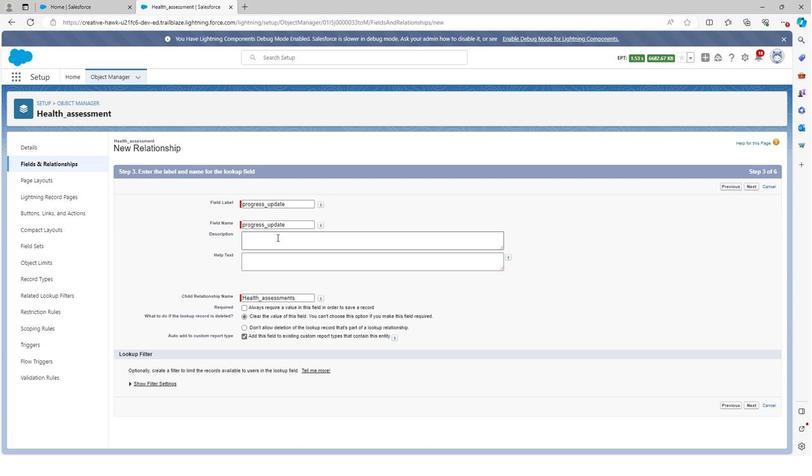 
Action: Mouse pressed left at (275, 237)
Screenshot: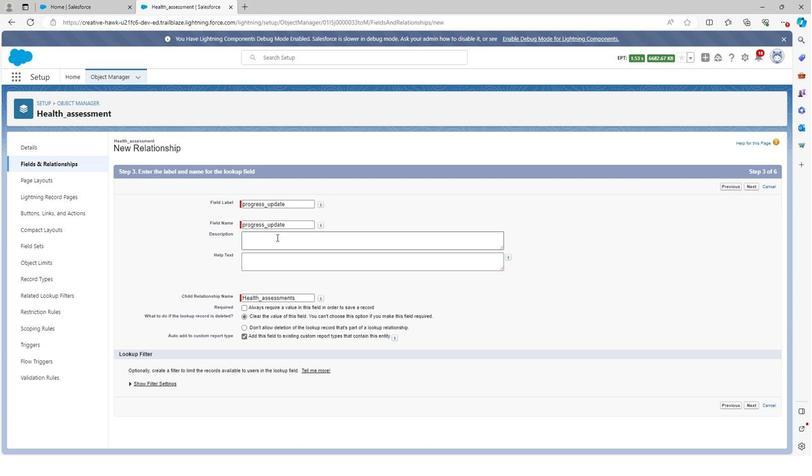 
Action: Key pressed <Key.shift><Key.shift><Key.shift><Key.shift><Key.shift><Key.shift><Key.shift><Key.shift><Key.shift><Key.shift><Key.shift><Key.shift><Key.shift><Key.shift><Key.shift><Key.shift><Key.shift><Key.shift><Key.shift>Progress<Key.space>update<Key.space>relationship<Key.space>is<Key.space>used<Key.space>to<Key.space>mention<Key.space>about<Key.space>the<Key.backspace><Key.backspace><Key.backspace><Key.backspace><Key.backspace><Key.backspace><Key.backspace><Key.backspace><Key.backspace><Key.backspace><Key.backspace><Key.backspace><Key.backspace><Key.backspace><Key.backspace><Key.backspace><Key.backspace>get<Key.space>the<Key.space>pr<Key.backspace>ercentage<Key.space>complete<Key.space>data<Key.space>from<Key.space>progress<Key.space>update<Key.space>object
Screenshot: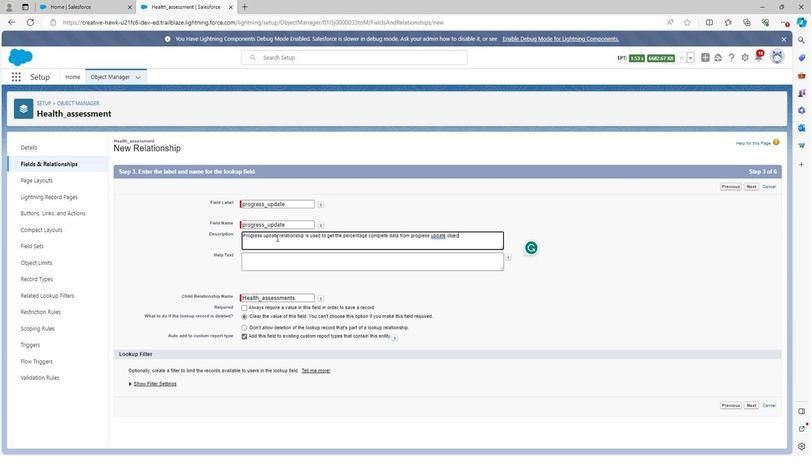
Action: Mouse moved to (284, 261)
Screenshot: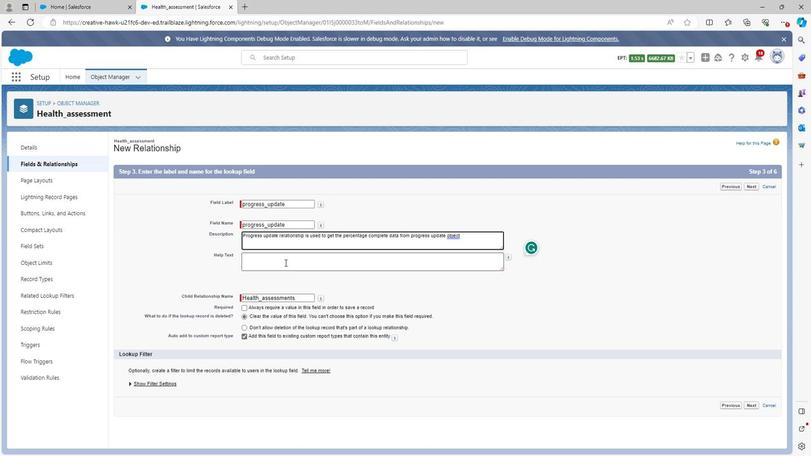 
Action: Mouse pressed left at (284, 261)
Screenshot: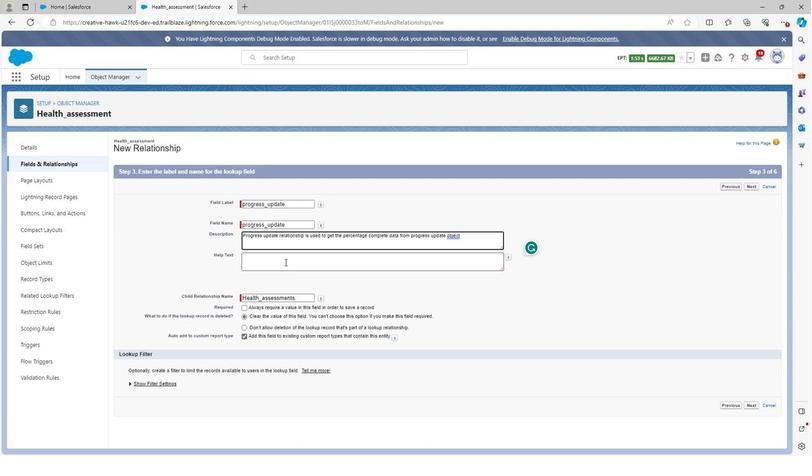 
Action: Key pressed <Key.shift>Progreee<Key.backspace><Key.backspace>ss<Key.space>update<Key.space>data
Screenshot: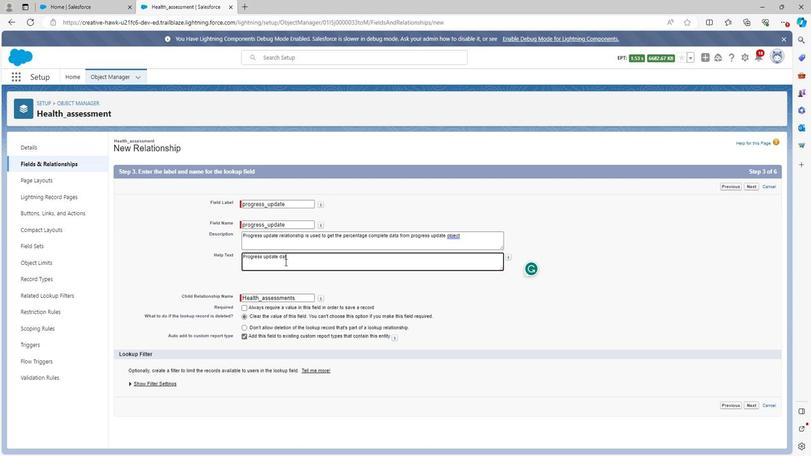 
Action: Mouse moved to (752, 402)
Screenshot: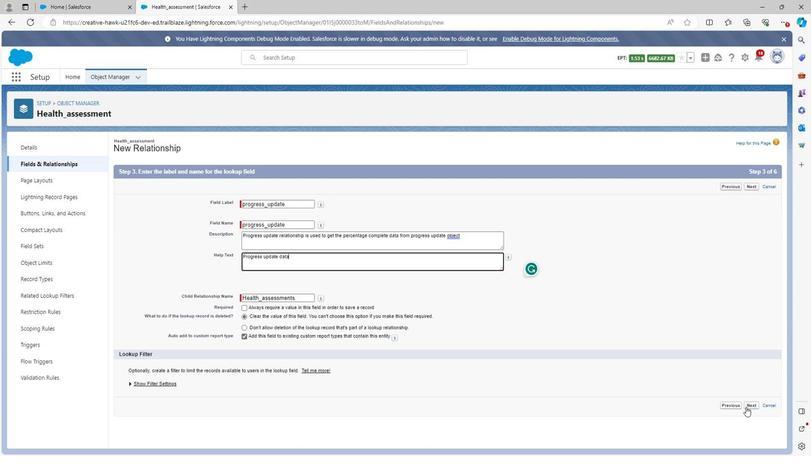 
Action: Mouse pressed left at (752, 402)
Screenshot: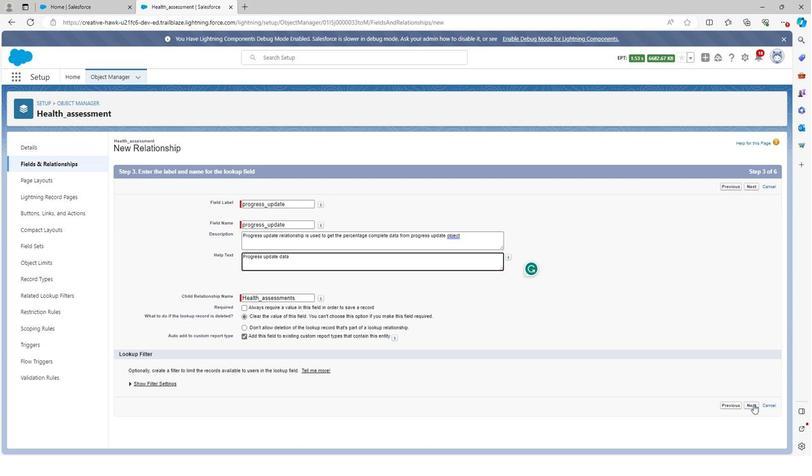 
Action: Mouse moved to (684, 256)
Screenshot: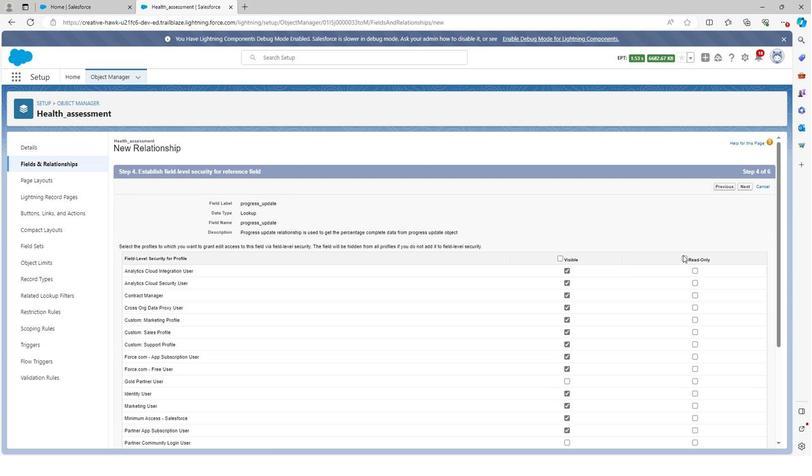 
Action: Mouse pressed left at (684, 256)
Screenshot: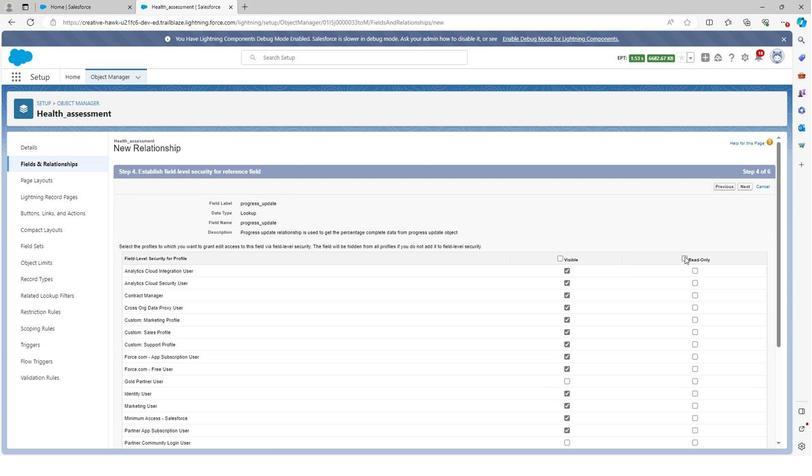 
Action: Mouse moved to (683, 249)
Screenshot: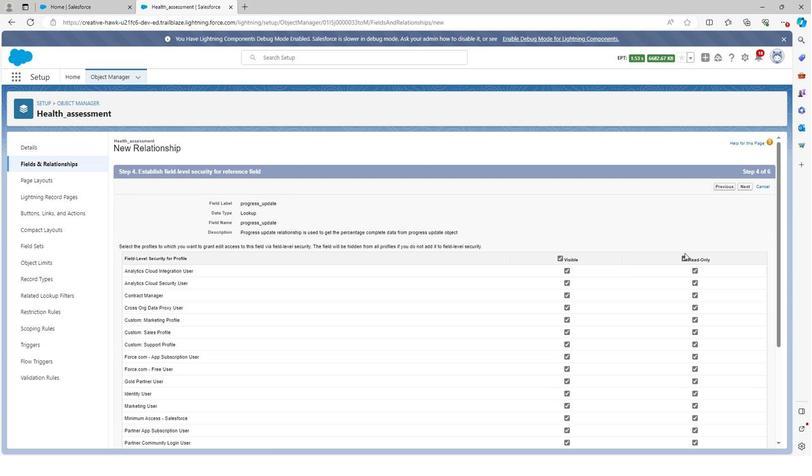 
Action: Mouse scrolled (683, 249) with delta (0, 0)
Screenshot: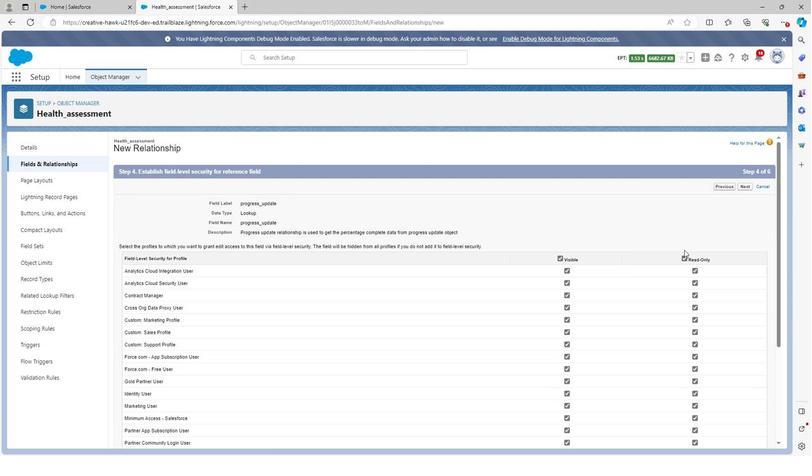 
Action: Mouse scrolled (683, 249) with delta (0, 0)
Screenshot: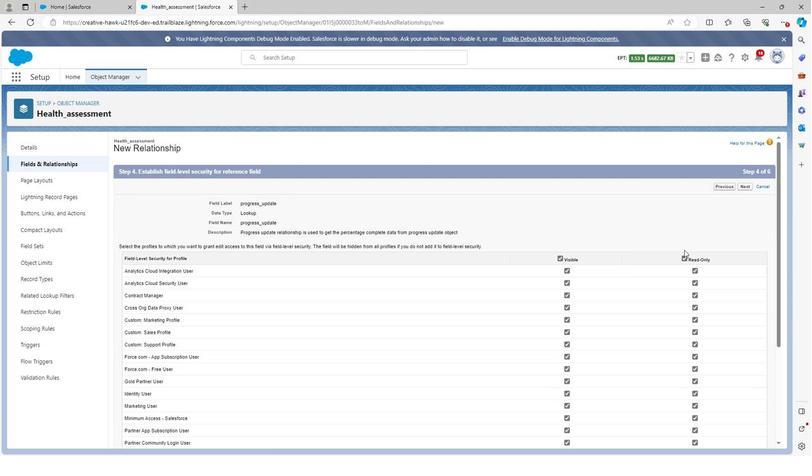 
Action: Mouse scrolled (683, 249) with delta (0, 0)
Screenshot: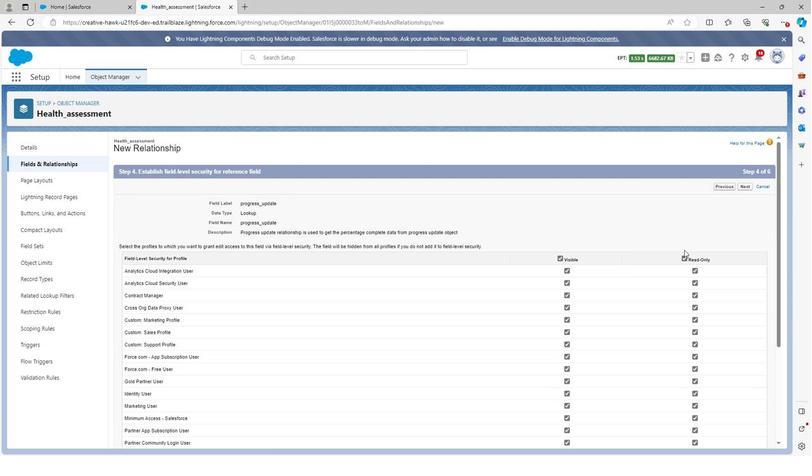 
Action: Mouse scrolled (683, 249) with delta (0, 0)
Screenshot: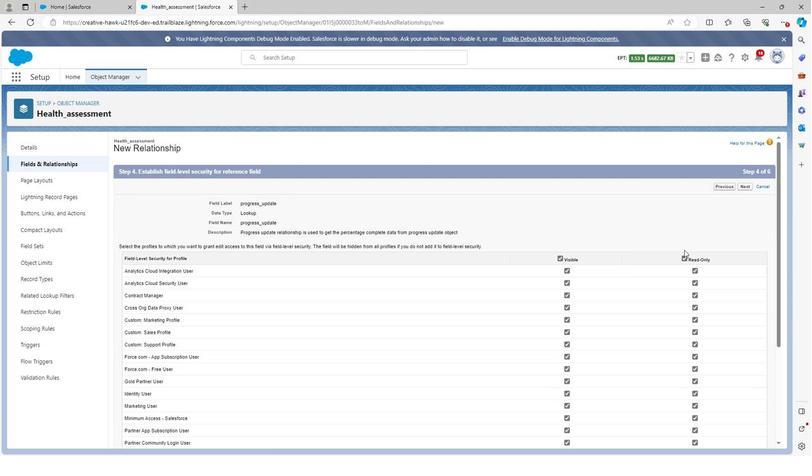 
Action: Mouse scrolled (683, 249) with delta (0, 0)
Screenshot: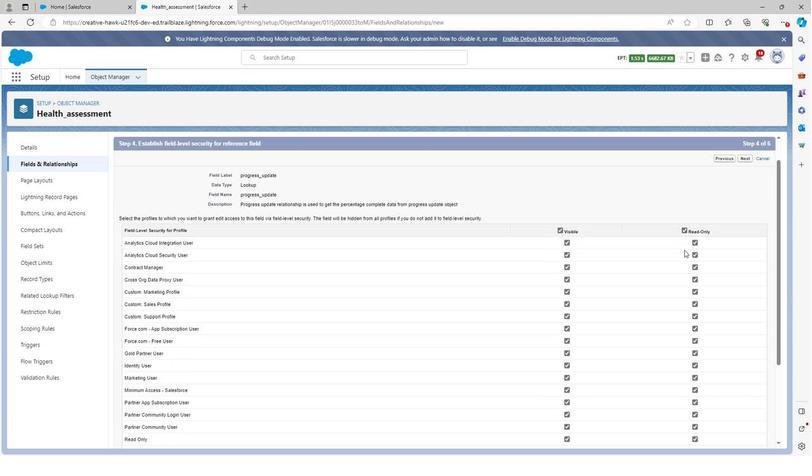 
Action: Mouse scrolled (683, 249) with delta (0, 0)
Screenshot: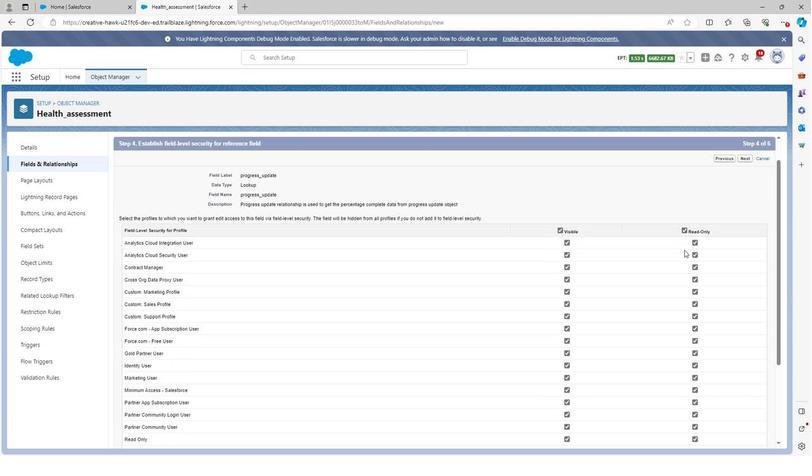 
Action: Mouse scrolled (683, 249) with delta (0, 0)
Screenshot: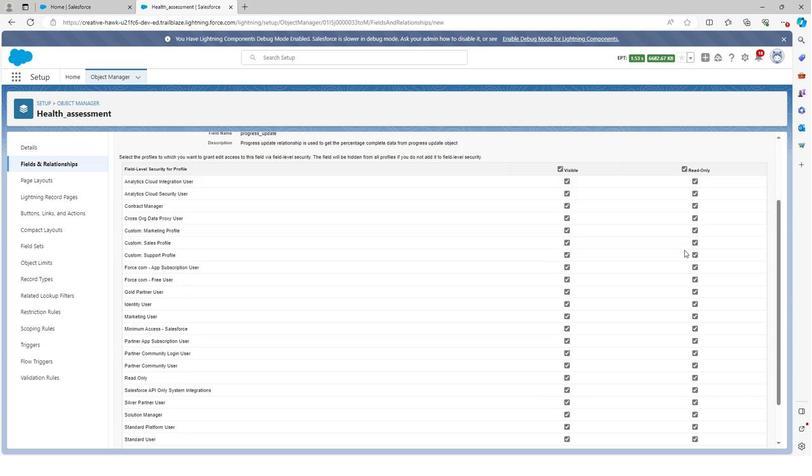 
Action: Mouse moved to (686, 270)
Screenshot: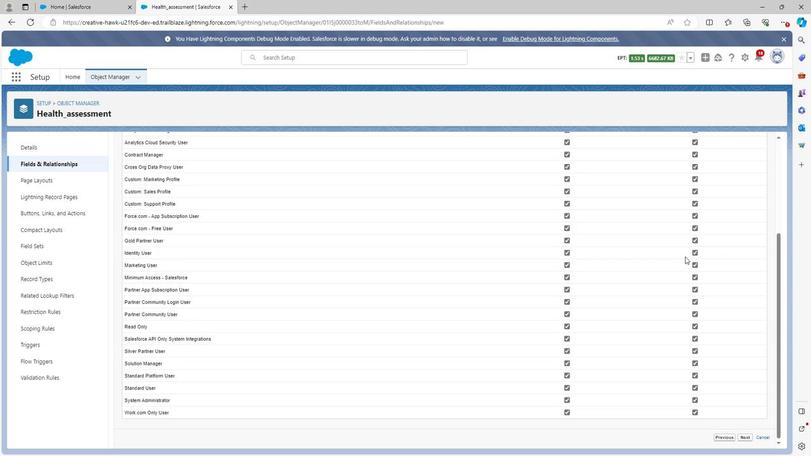 
Action: Mouse scrolled (686, 270) with delta (0, 0)
Screenshot: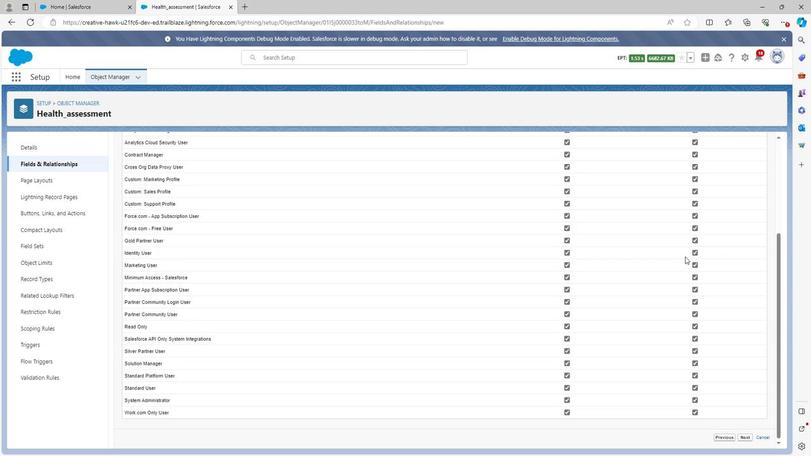 
Action: Mouse moved to (688, 275)
Screenshot: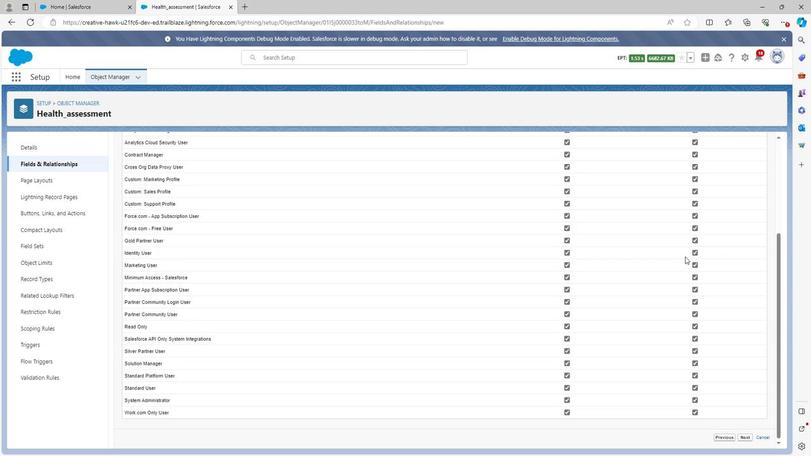 
Action: Mouse scrolled (688, 274) with delta (0, 0)
Screenshot: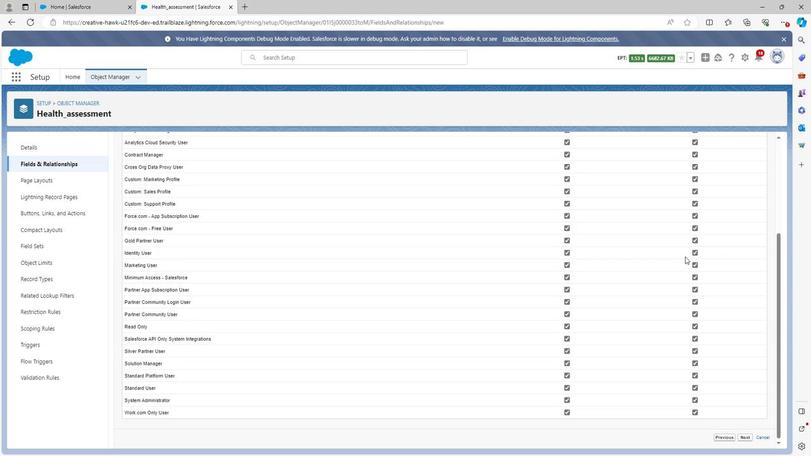 
Action: Mouse moved to (691, 280)
Screenshot: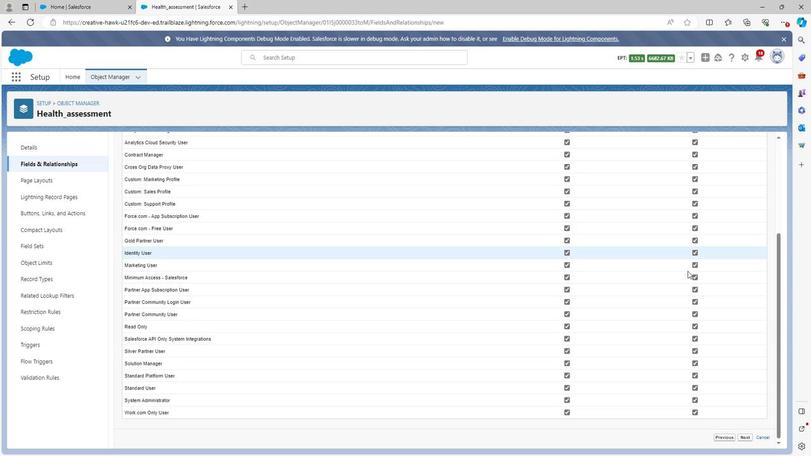 
Action: Mouse scrolled (691, 280) with delta (0, 0)
Screenshot: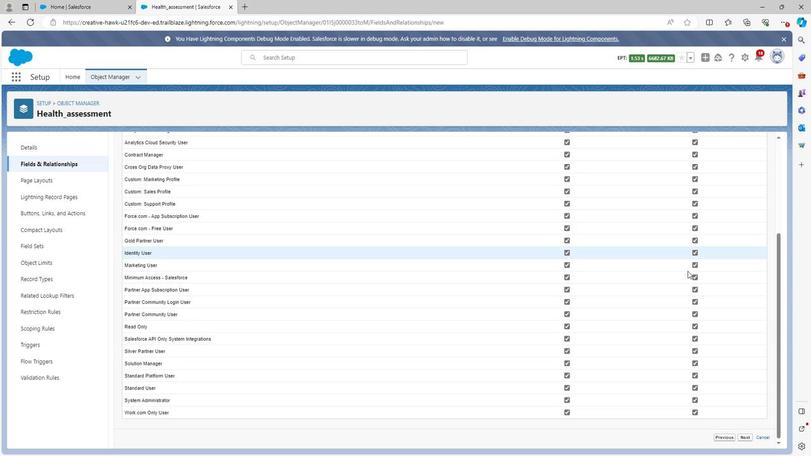 
Action: Mouse moved to (741, 431)
Screenshot: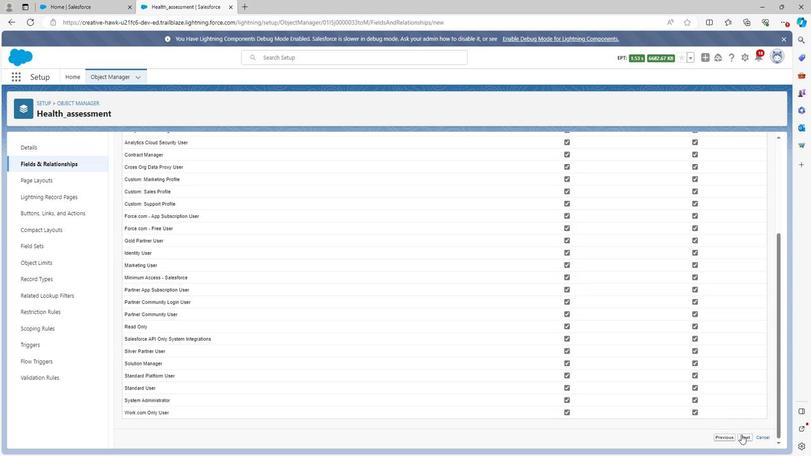
Action: Mouse pressed left at (741, 431)
Screenshot: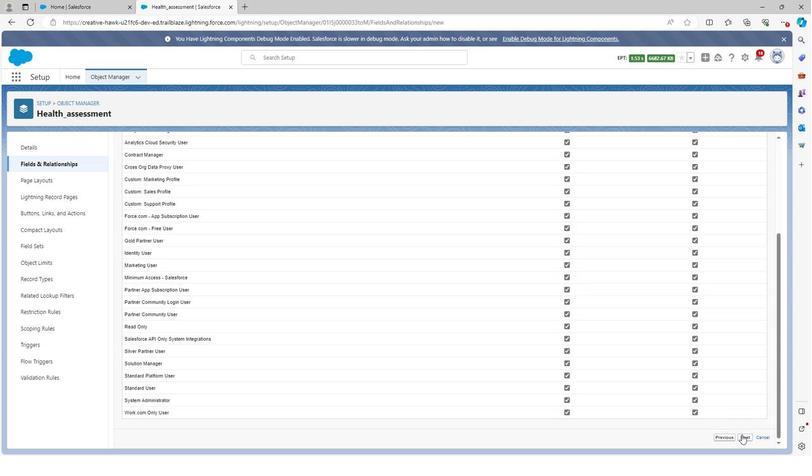 
Action: Mouse moved to (745, 297)
Screenshot: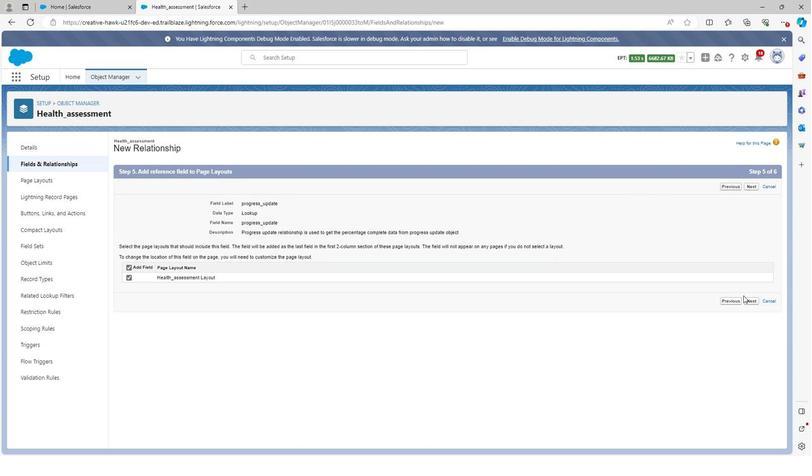 
Action: Mouse pressed left at (745, 297)
Screenshot: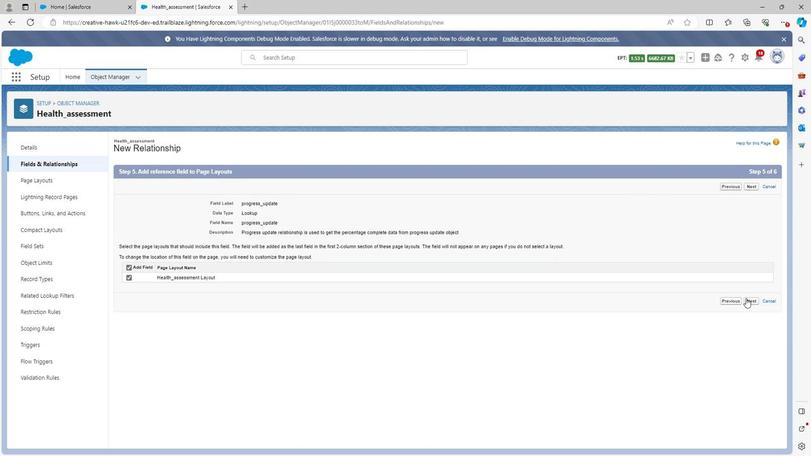 
Action: Mouse moved to (743, 332)
Screenshot: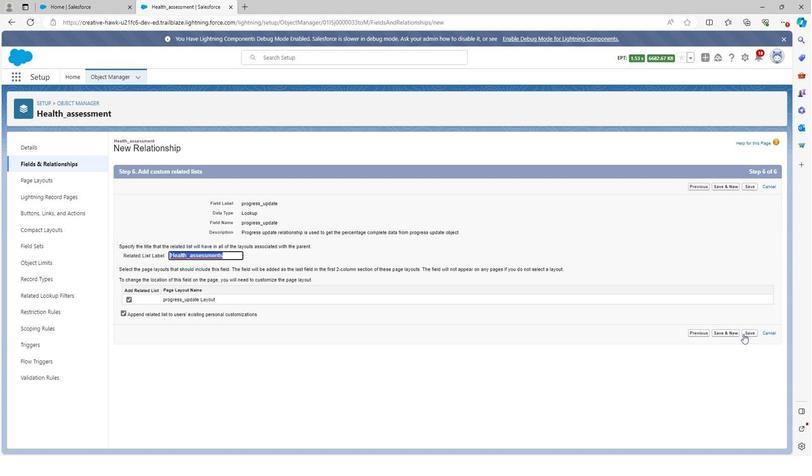 
Action: Mouse pressed left at (743, 332)
Screenshot: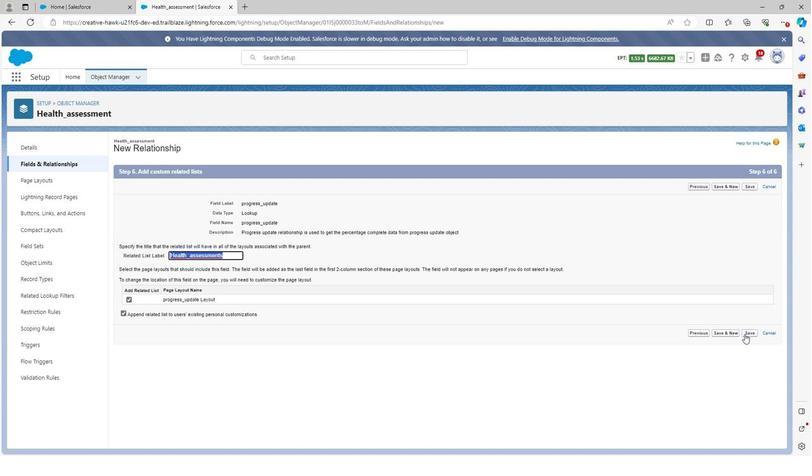 
Action: Mouse moved to (375, 260)
Screenshot: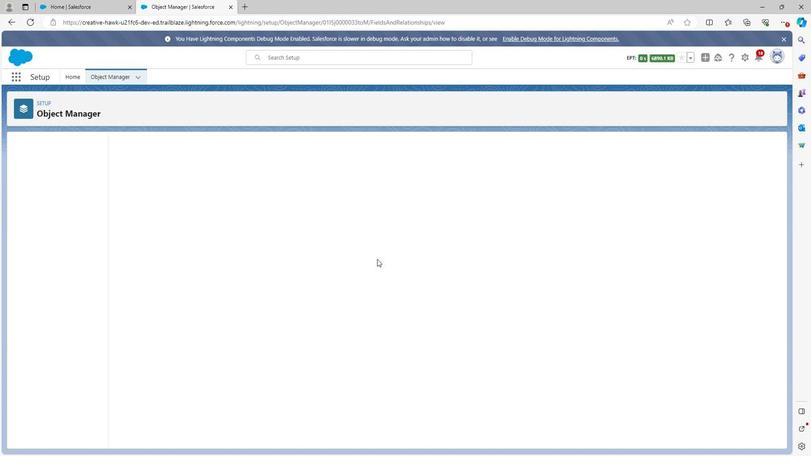 
Action: Mouse scrolled (375, 260) with delta (0, 0)
Screenshot: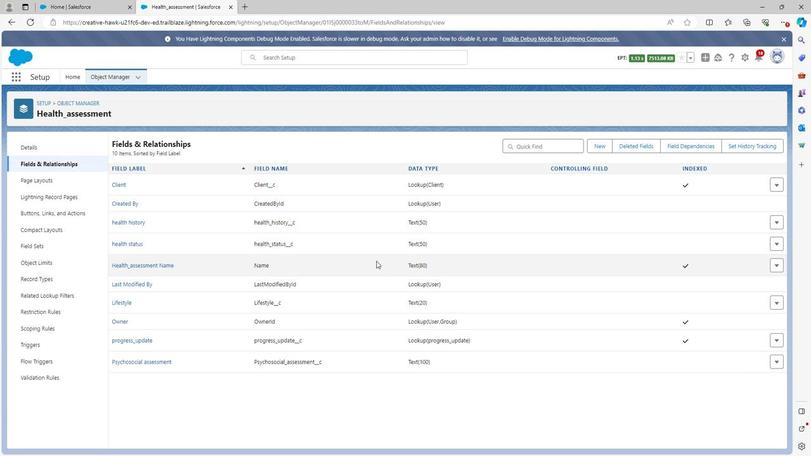 
Action: Mouse scrolled (375, 260) with delta (0, 0)
Screenshot: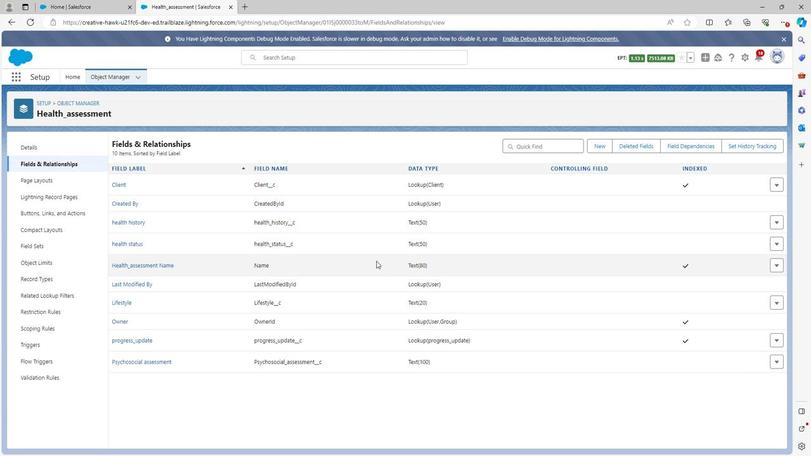 
Action: Mouse moved to (462, 154)
Screenshot: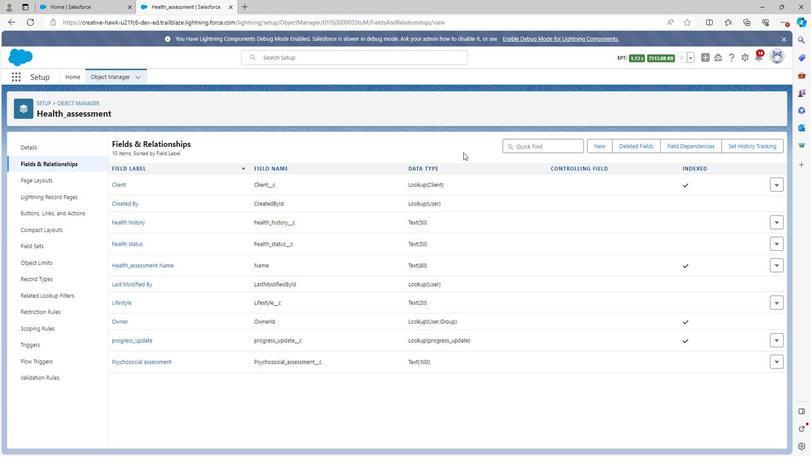
